 Task: Create an event for the spa day at home.
Action: Mouse moved to (84, 123)
Screenshot: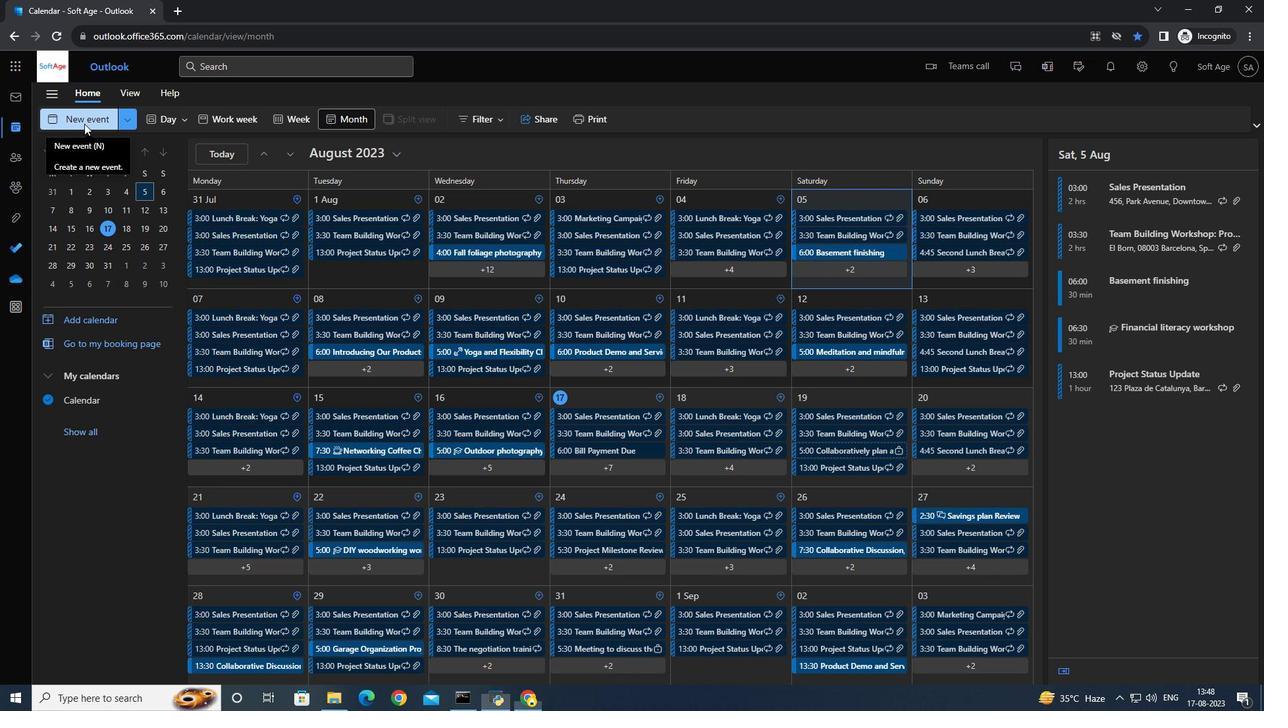 
Action: Mouse pressed left at (84, 123)
Screenshot: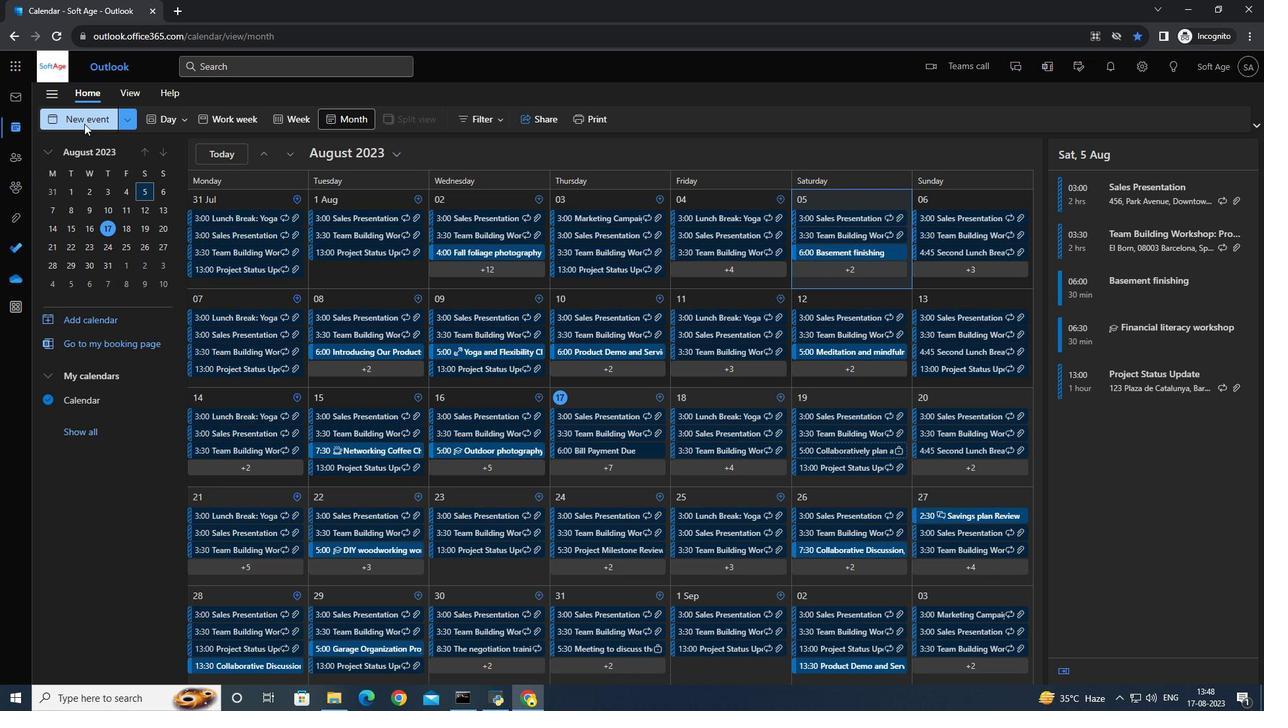 
Action: Mouse moved to (386, 202)
Screenshot: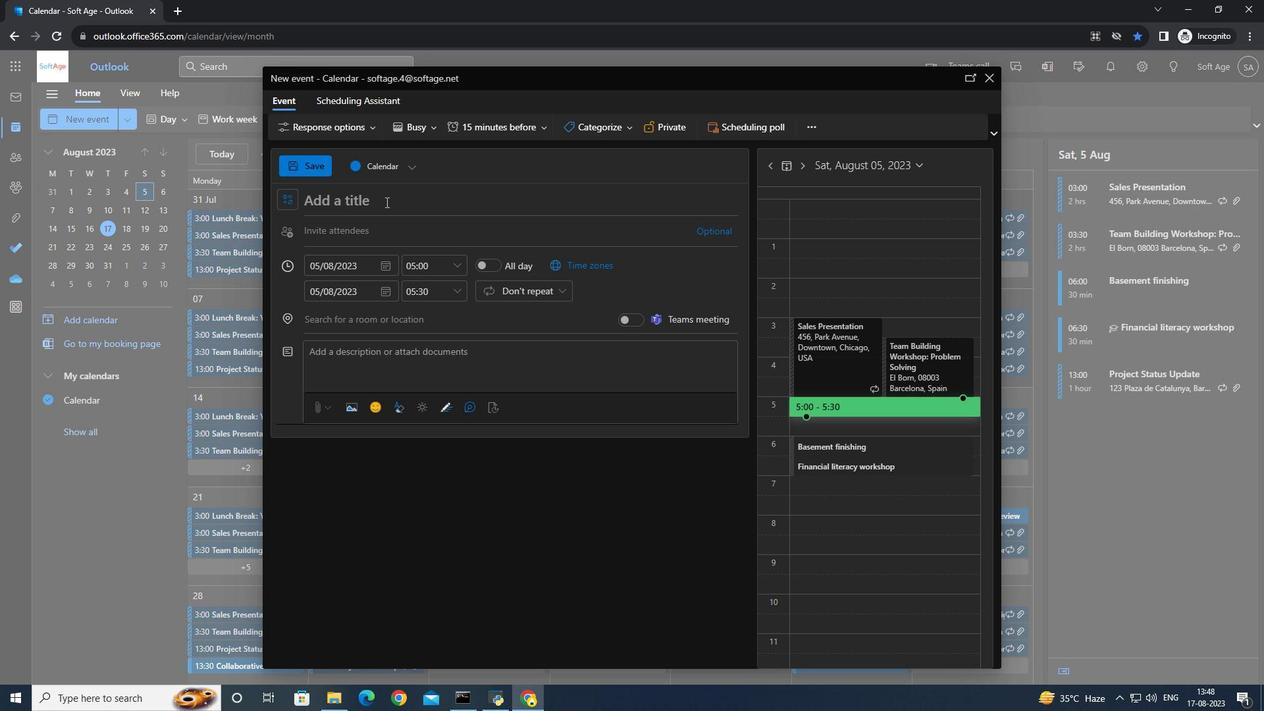 
Action: Key pressed <Key.caps_lock>S<Key.caps_lock>pa<Key.space>day<Key.space>at<Key.space>home
Screenshot: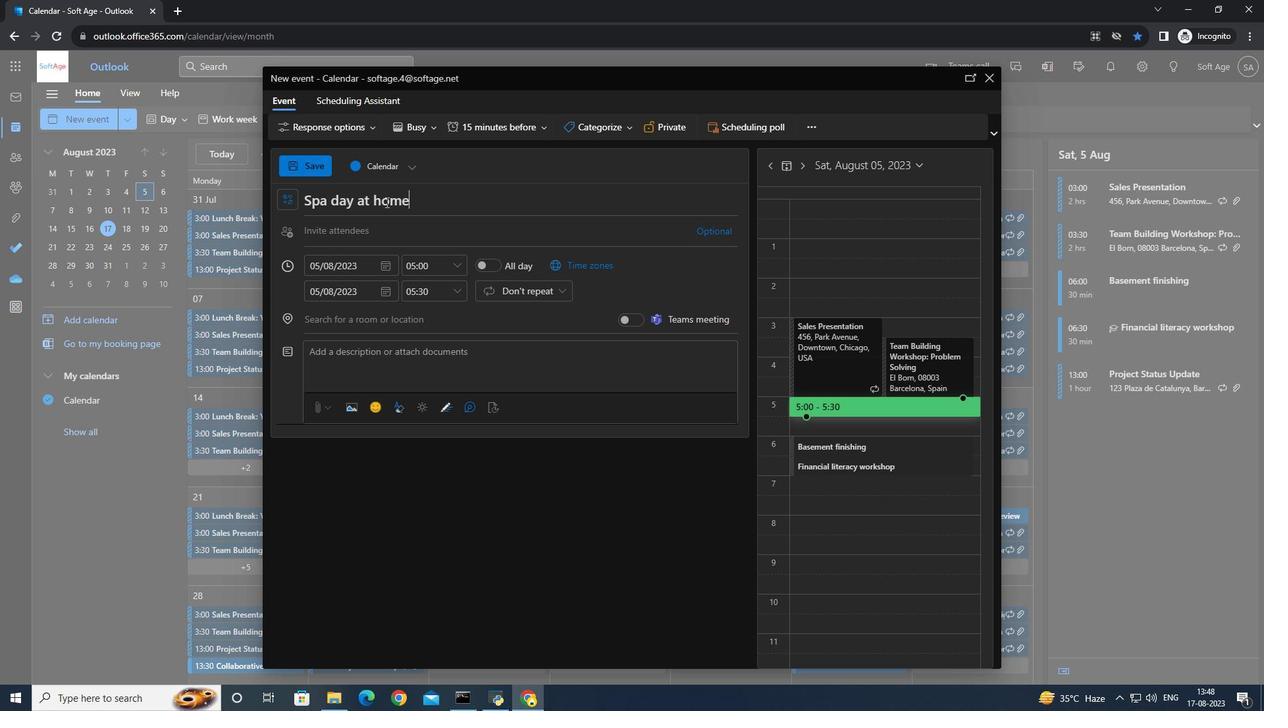 
Action: Mouse moved to (330, 264)
Screenshot: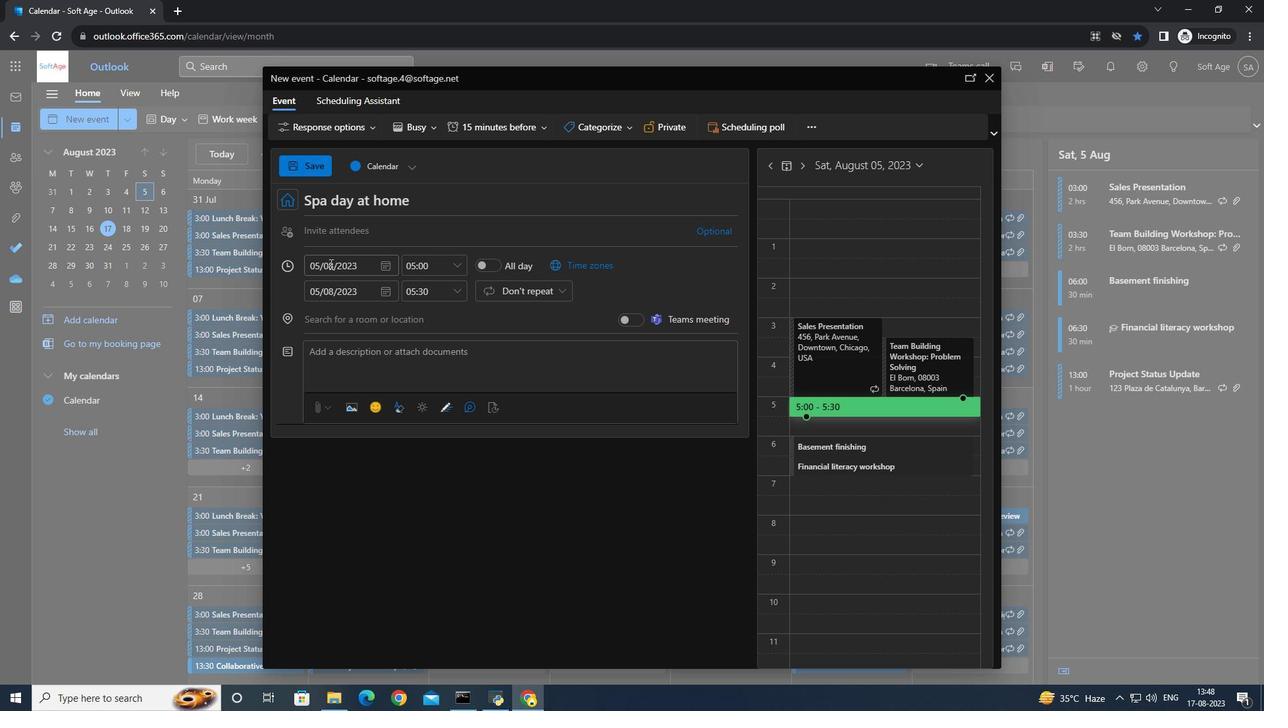 
Action: Mouse pressed left at (330, 264)
Screenshot: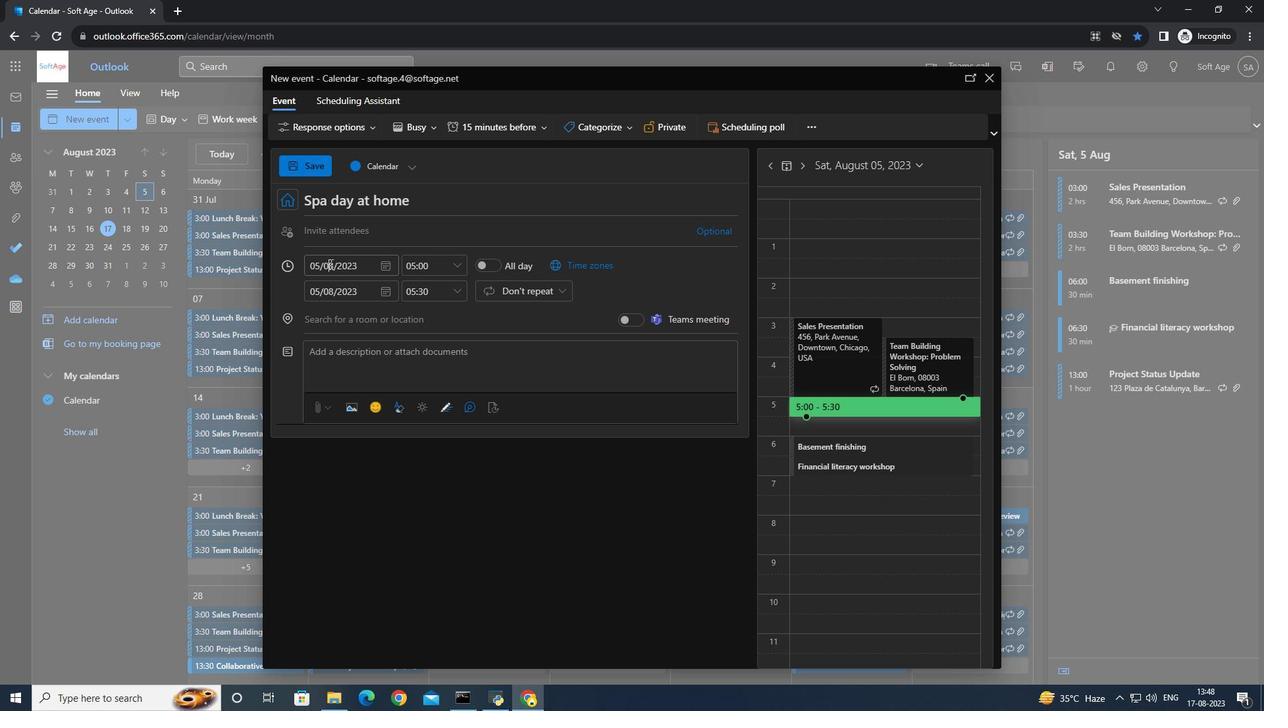 
Action: Mouse moved to (395, 353)
Screenshot: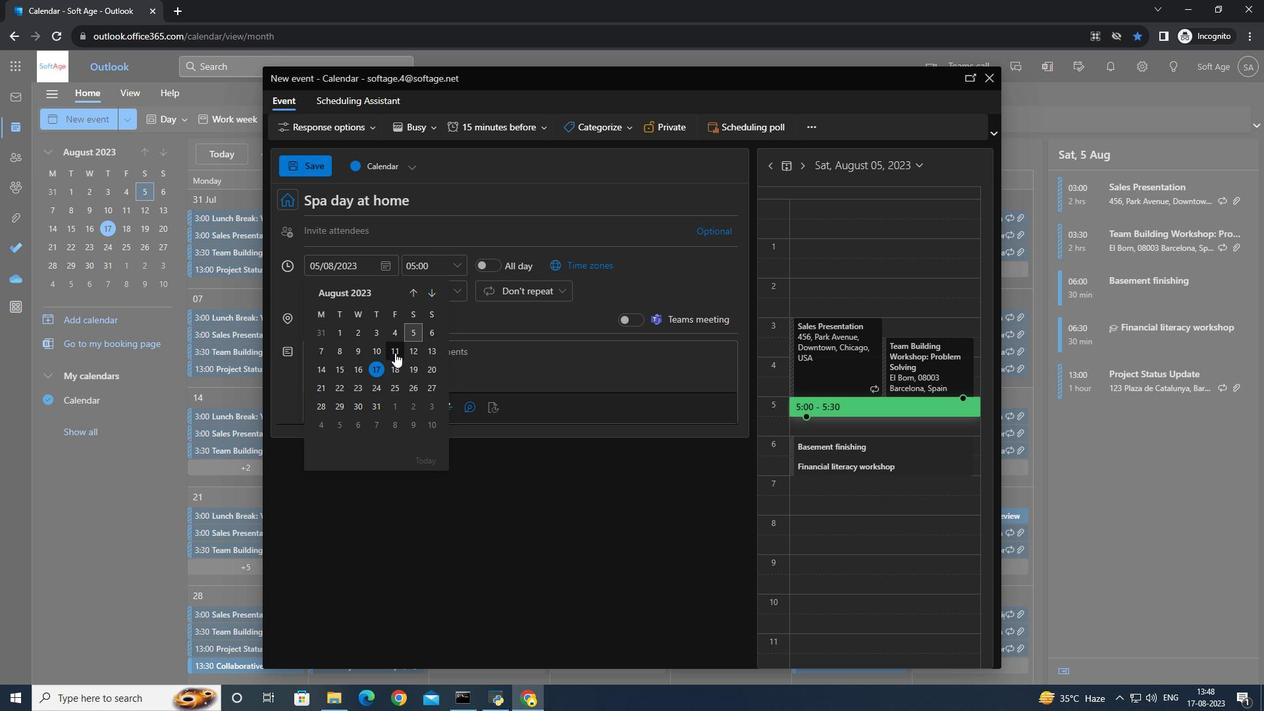 
Action: Mouse pressed left at (395, 353)
Screenshot: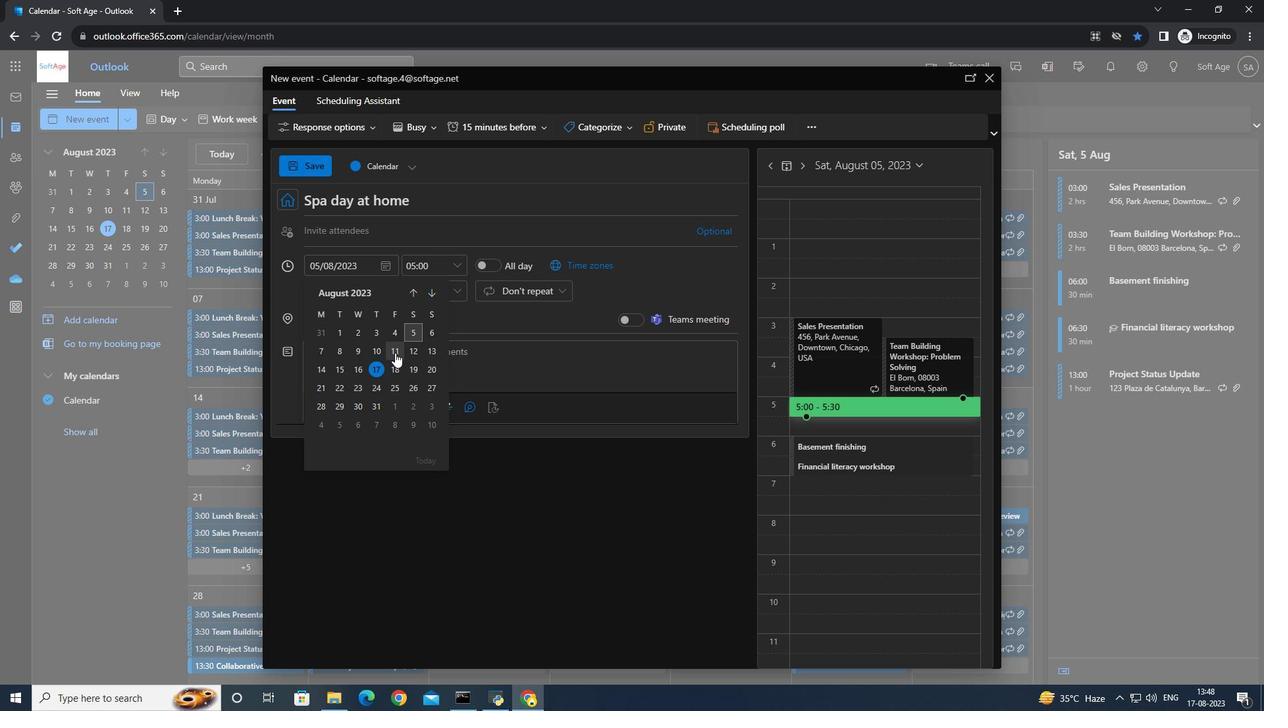 
Action: Mouse moved to (455, 270)
Screenshot: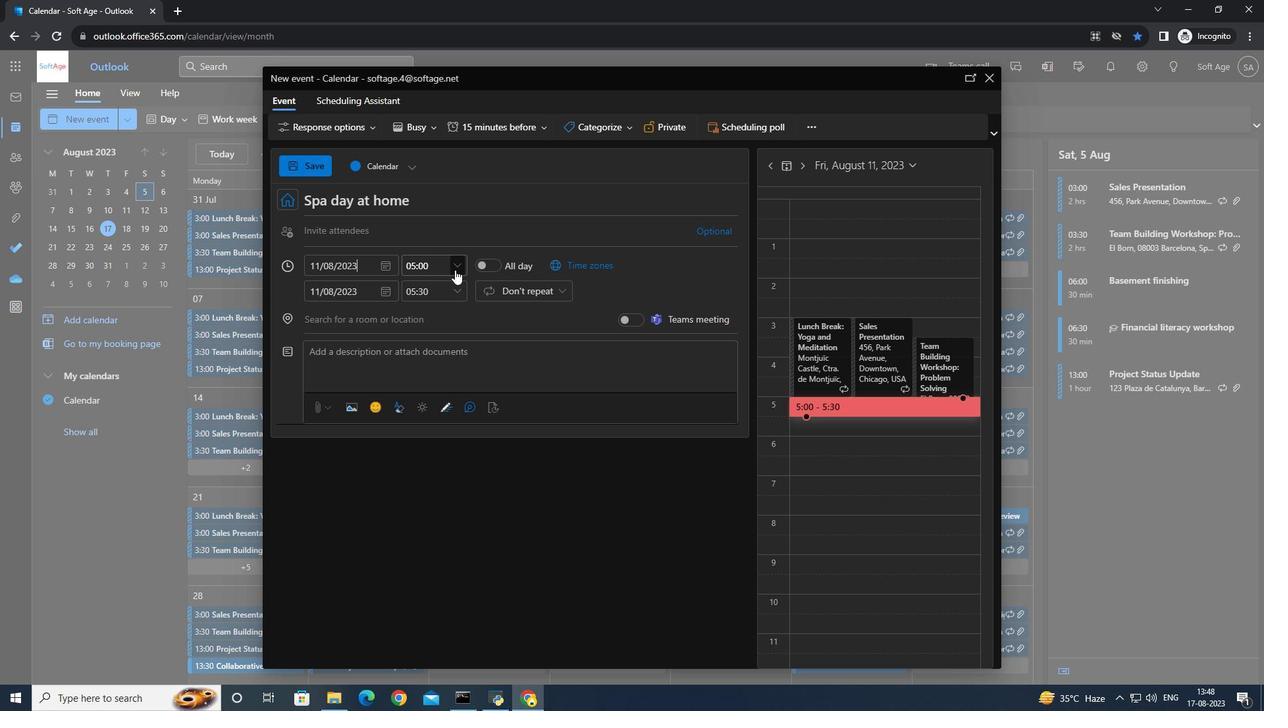 
Action: Mouse pressed left at (455, 270)
Screenshot: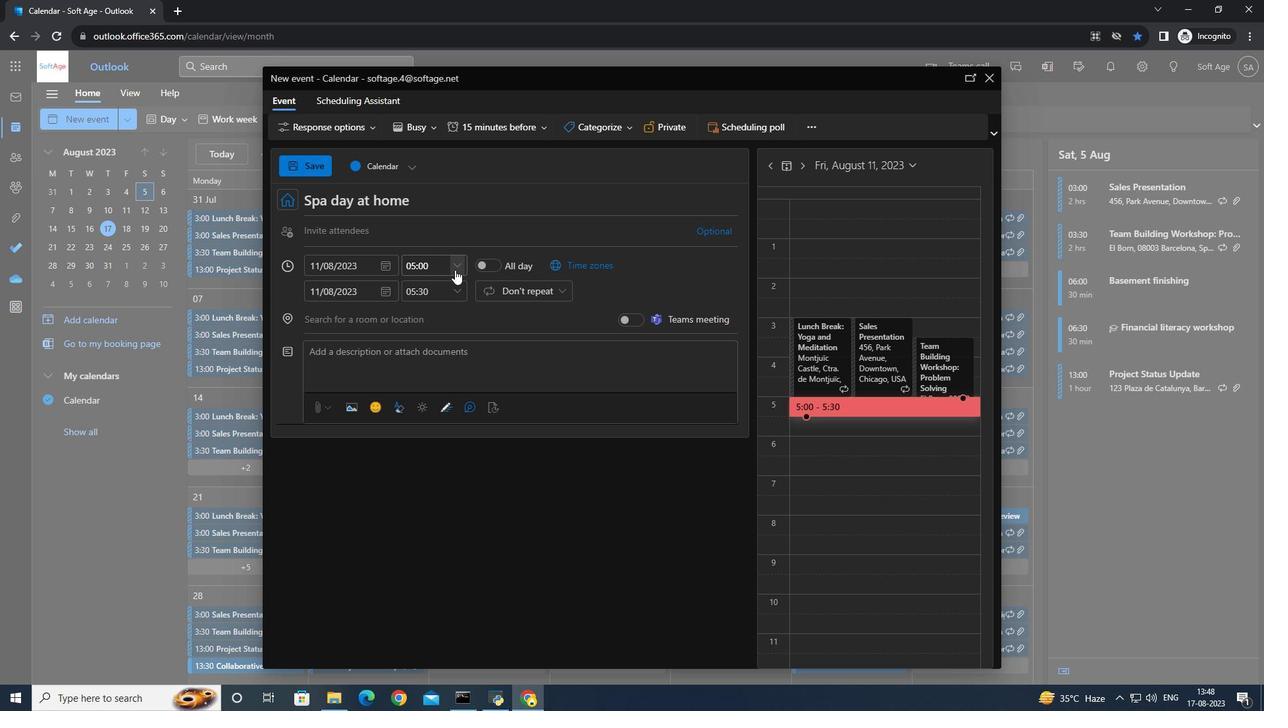 
Action: Mouse moved to (430, 333)
Screenshot: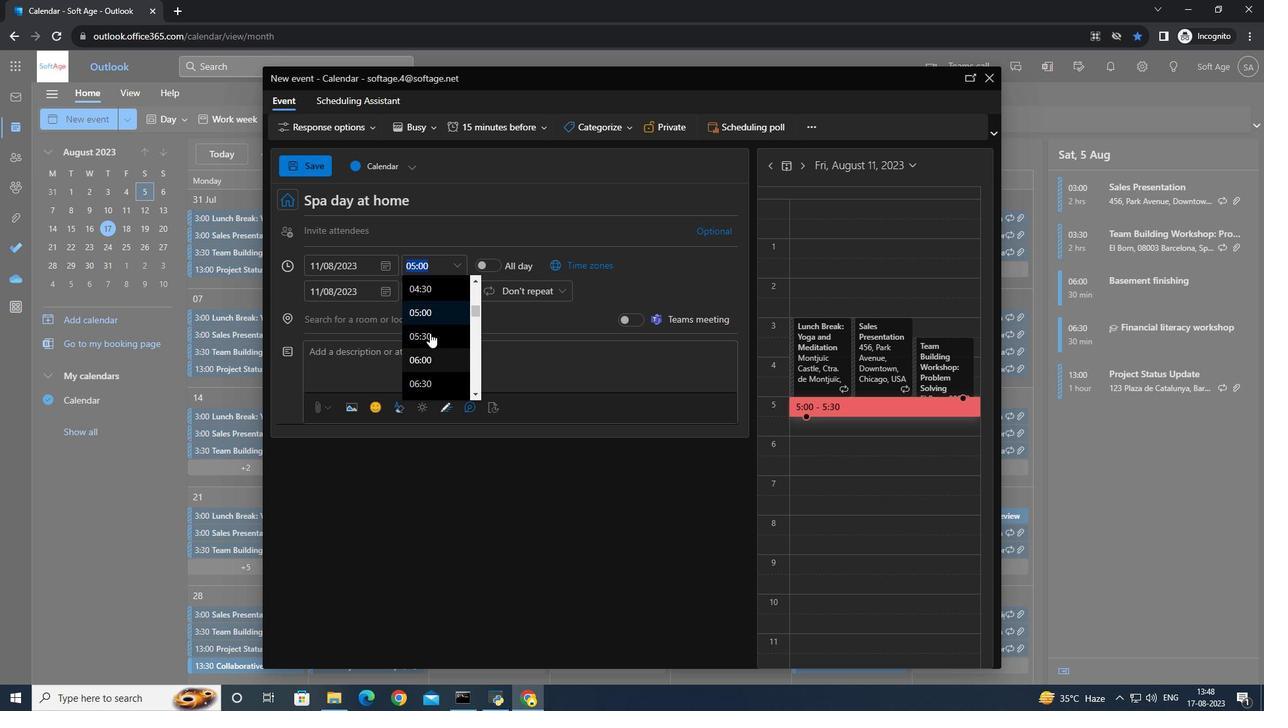 
Action: Mouse scrolled (430, 333) with delta (0, 0)
Screenshot: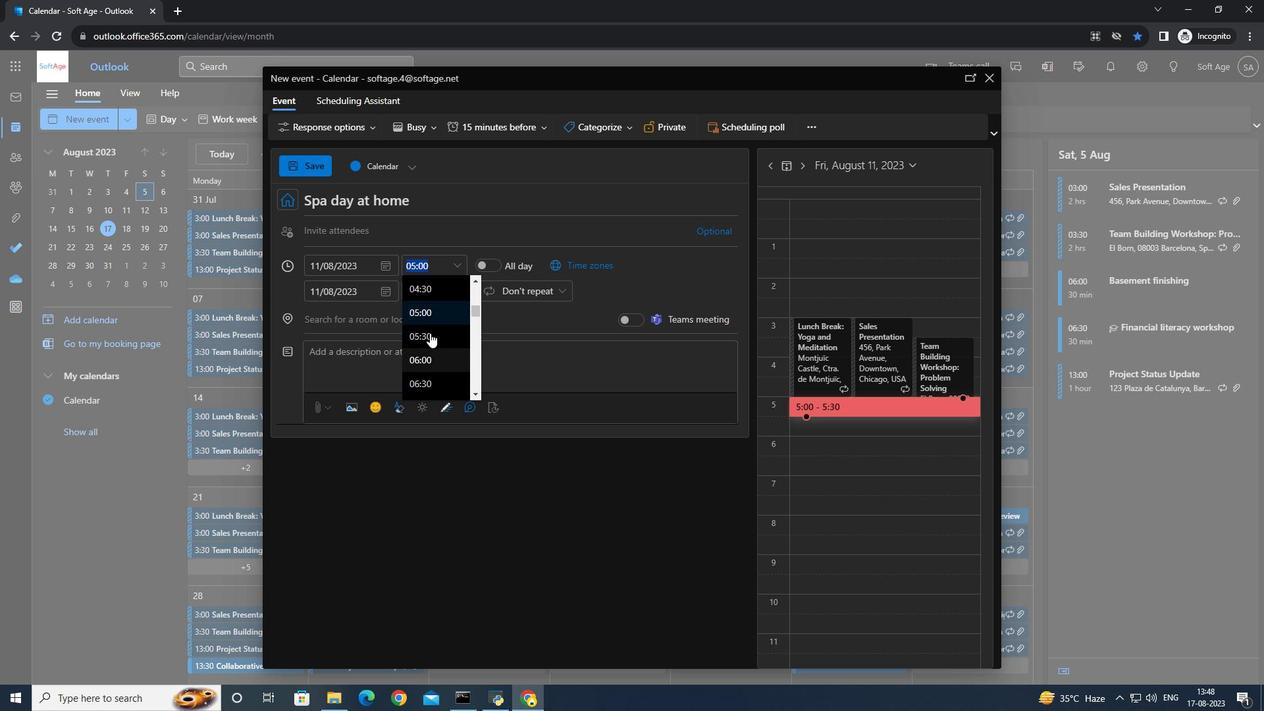 
Action: Mouse moved to (430, 333)
Screenshot: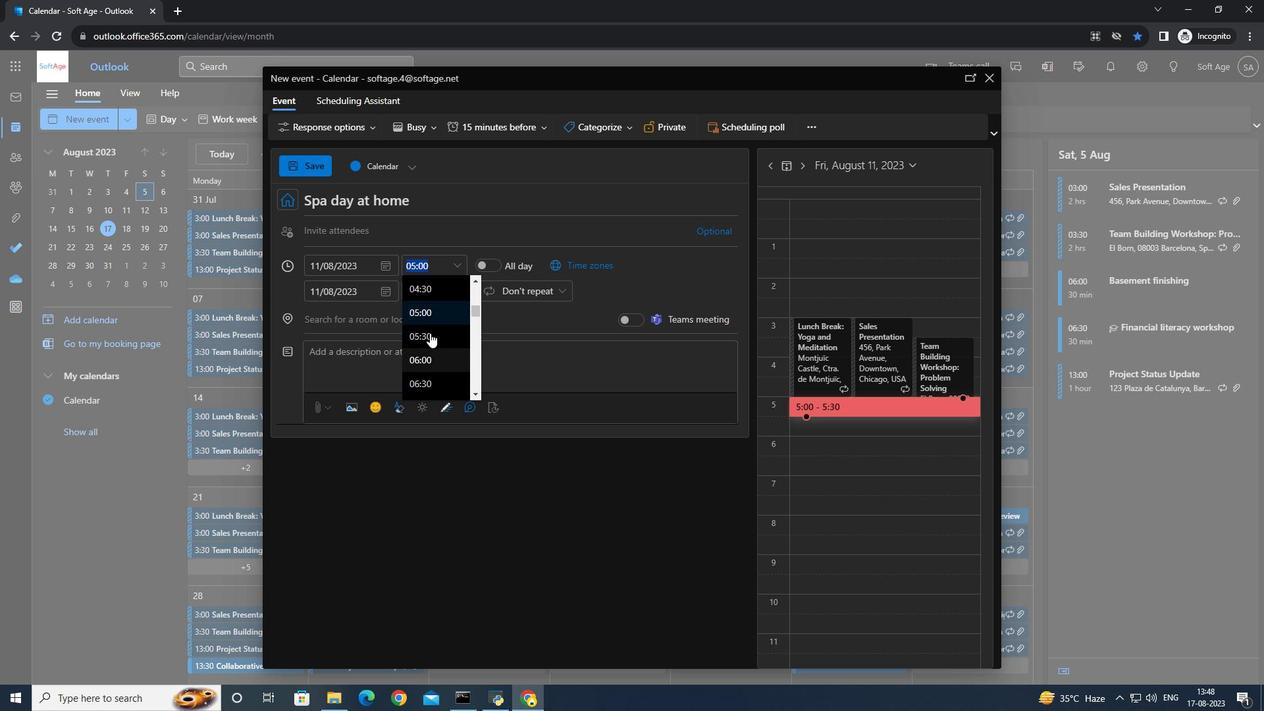 
Action: Mouse scrolled (430, 333) with delta (0, 0)
Screenshot: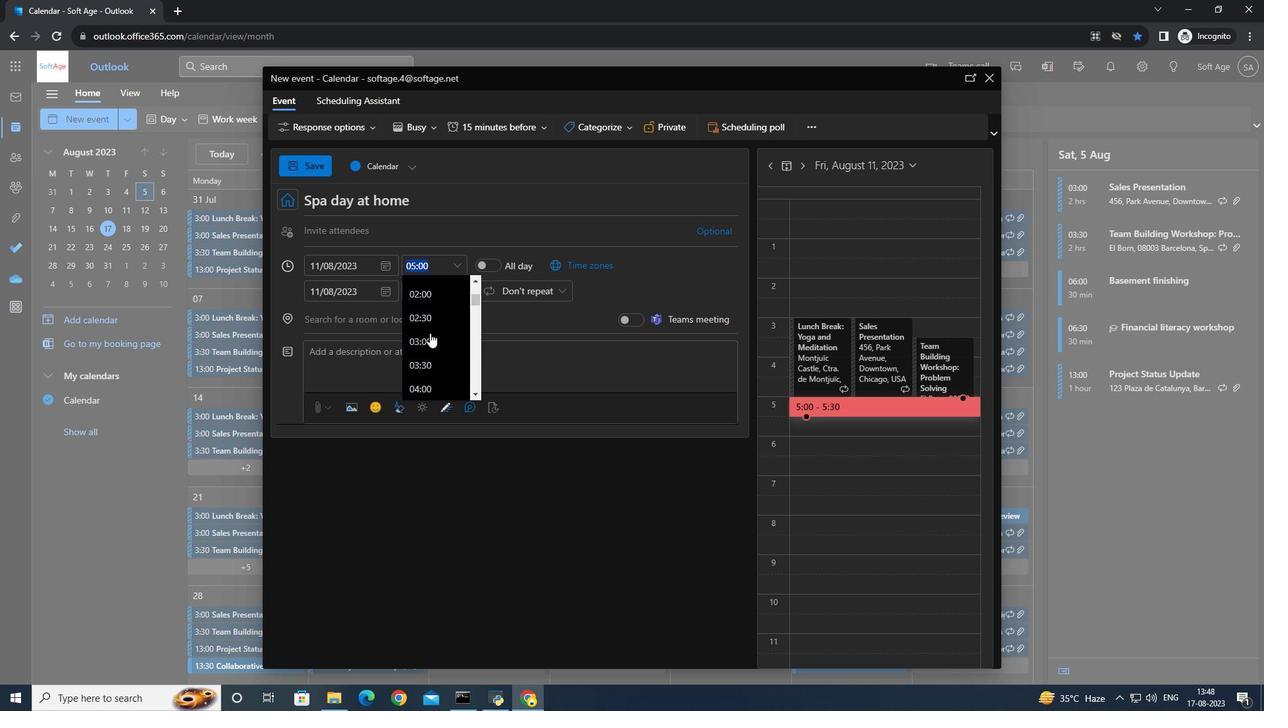 
Action: Mouse scrolled (430, 333) with delta (0, 0)
Screenshot: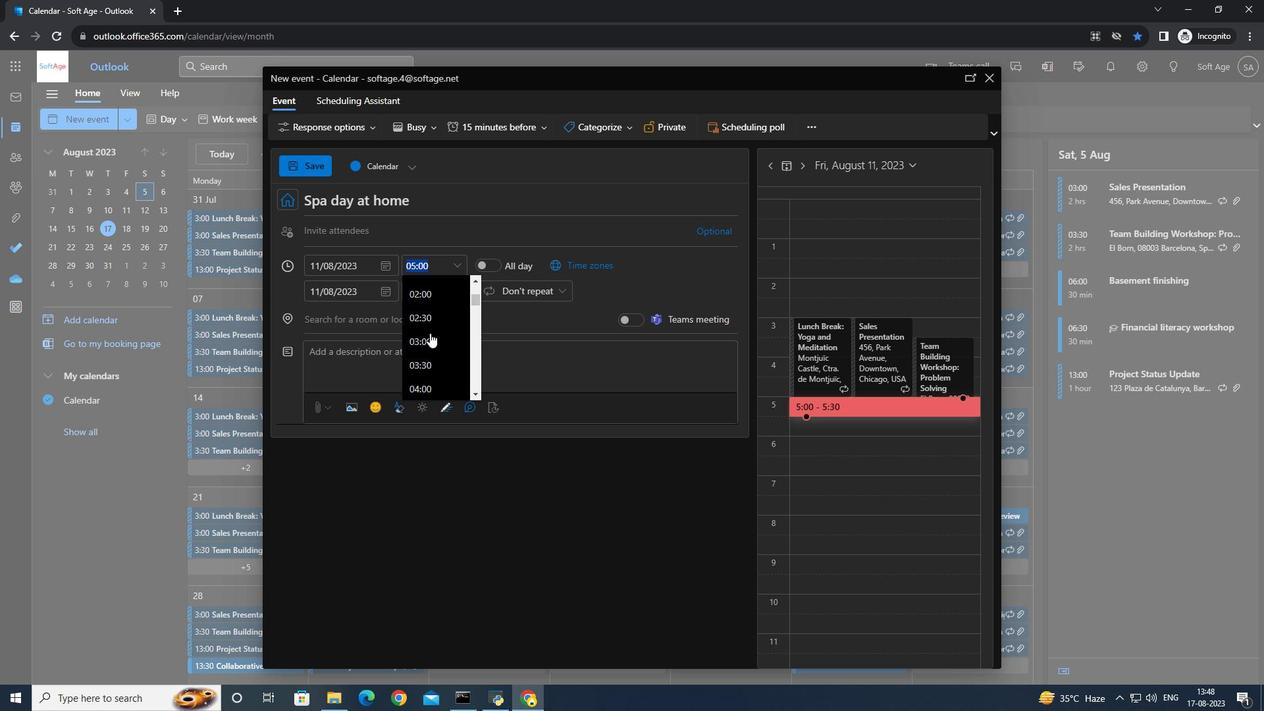 
Action: Mouse scrolled (430, 333) with delta (0, 0)
Screenshot: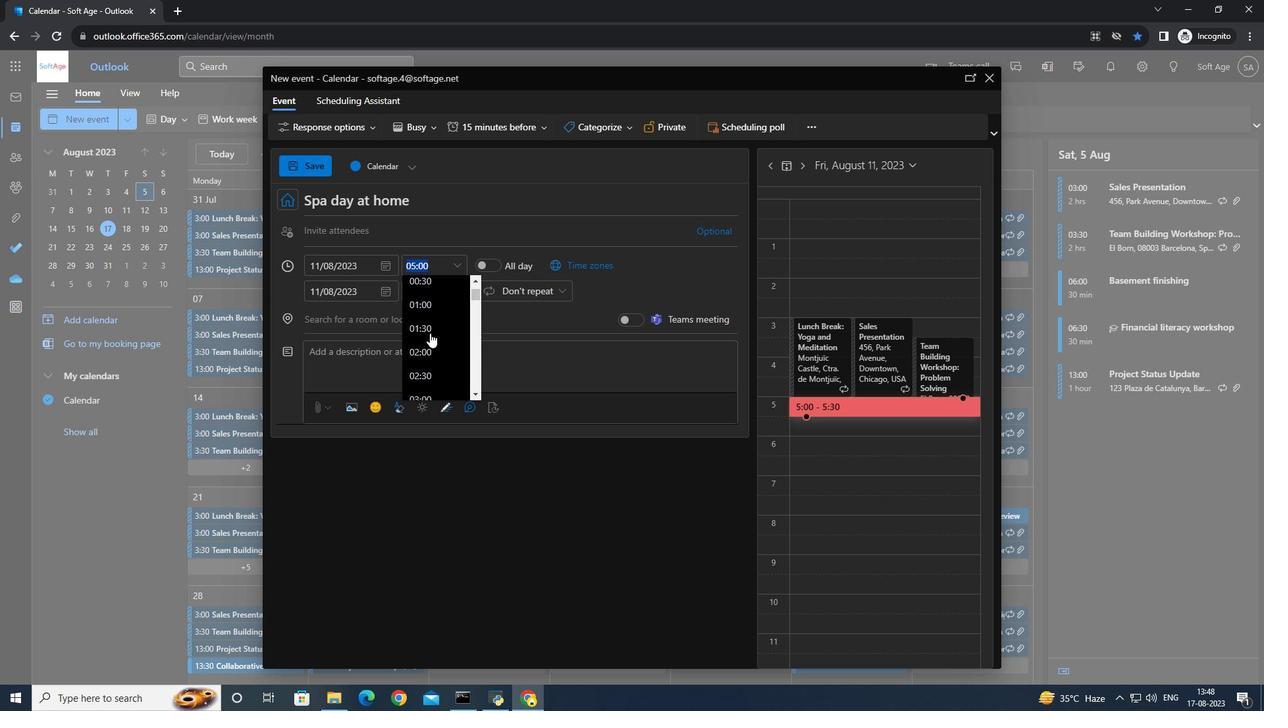 
Action: Mouse moved to (426, 314)
Screenshot: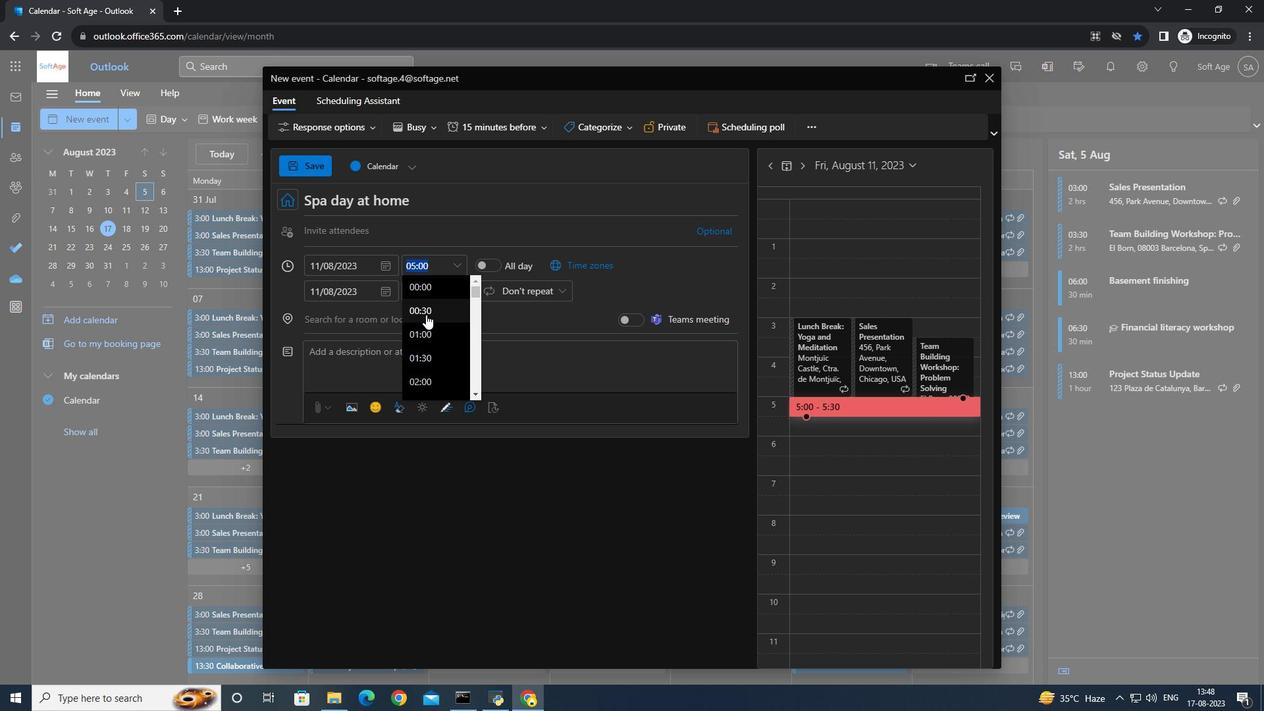 
Action: Mouse scrolled (426, 314) with delta (0, 0)
Screenshot: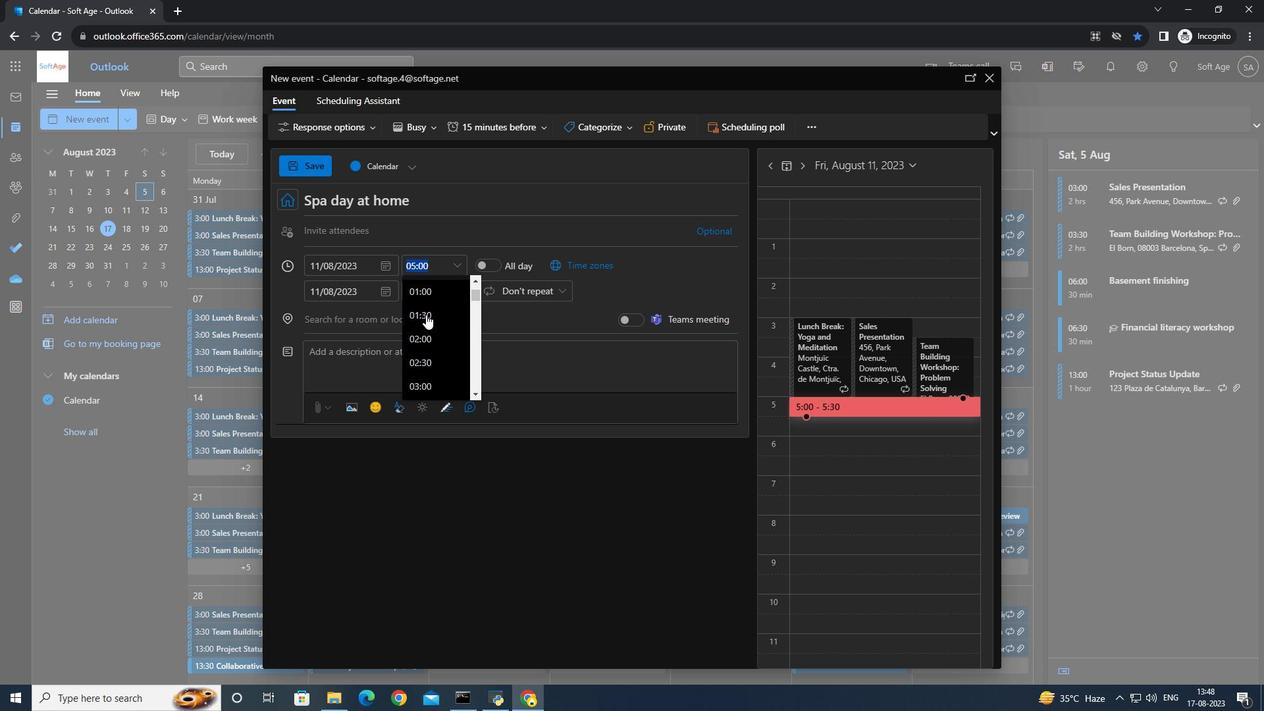 
Action: Mouse scrolled (426, 314) with delta (0, 0)
Screenshot: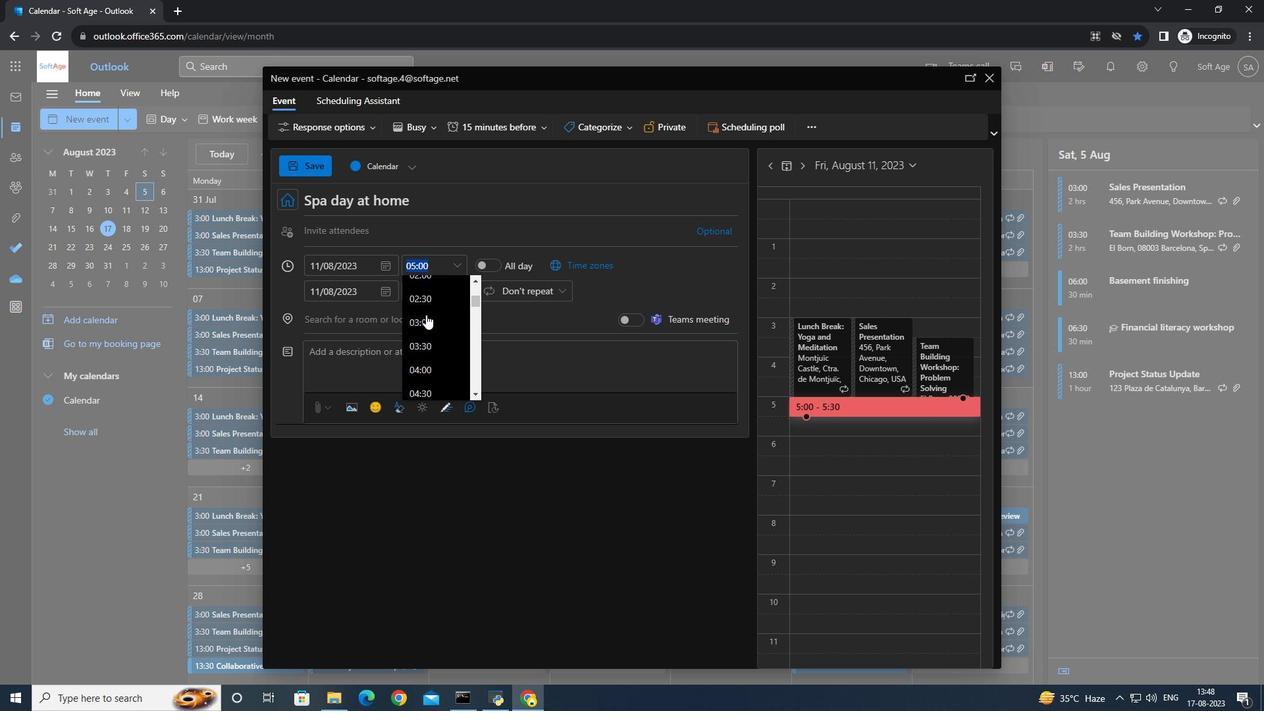 
Action: Mouse moved to (401, 346)
Screenshot: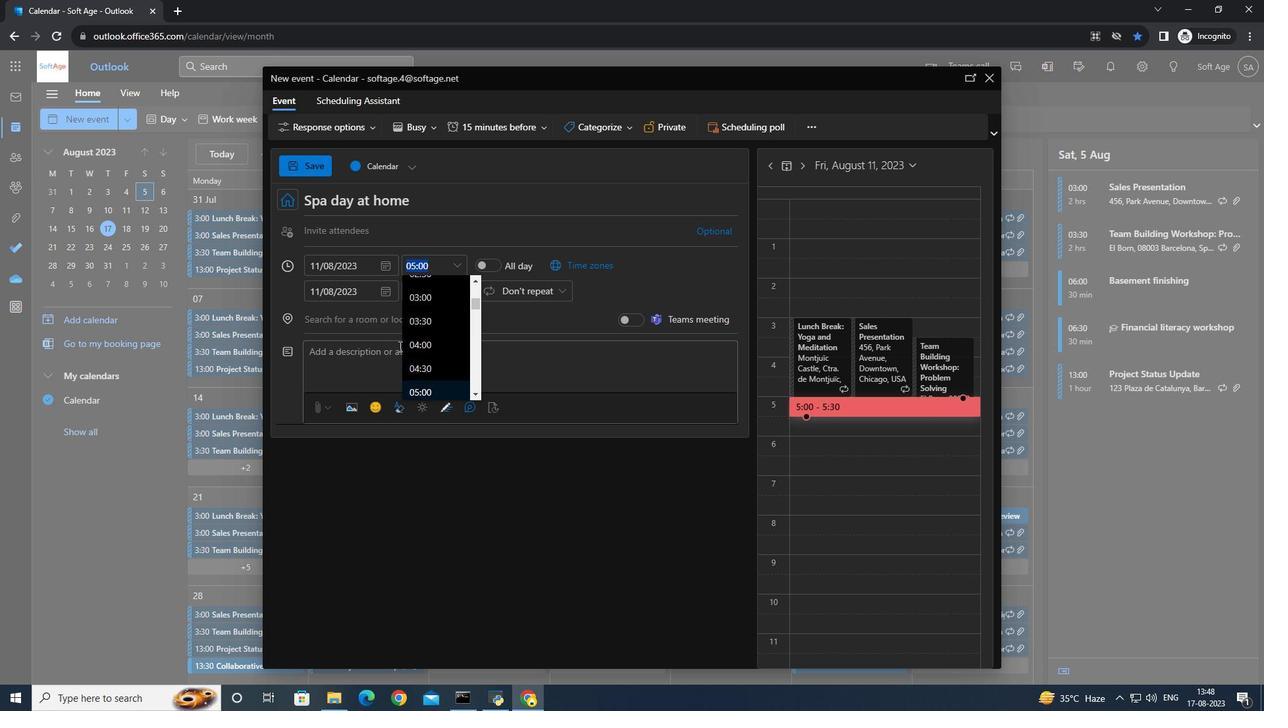 
Action: Mouse scrolled (401, 345) with delta (0, 0)
Screenshot: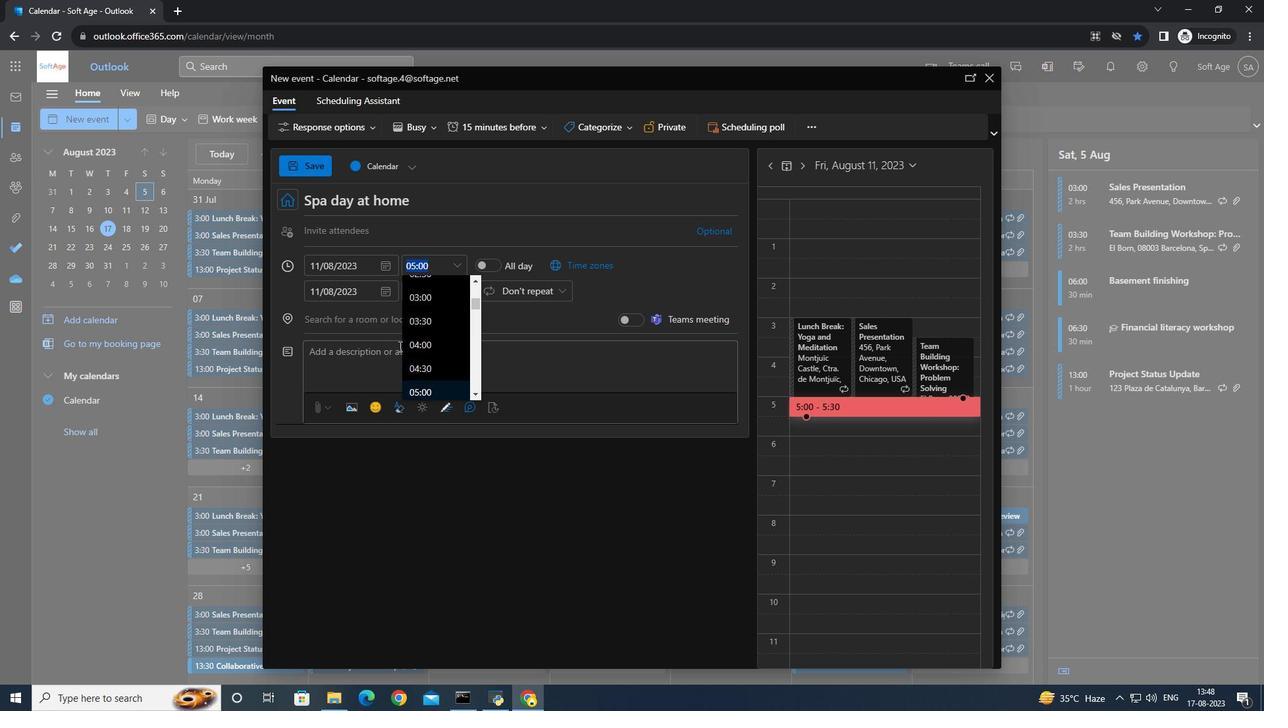 
Action: Mouse moved to (399, 346)
Screenshot: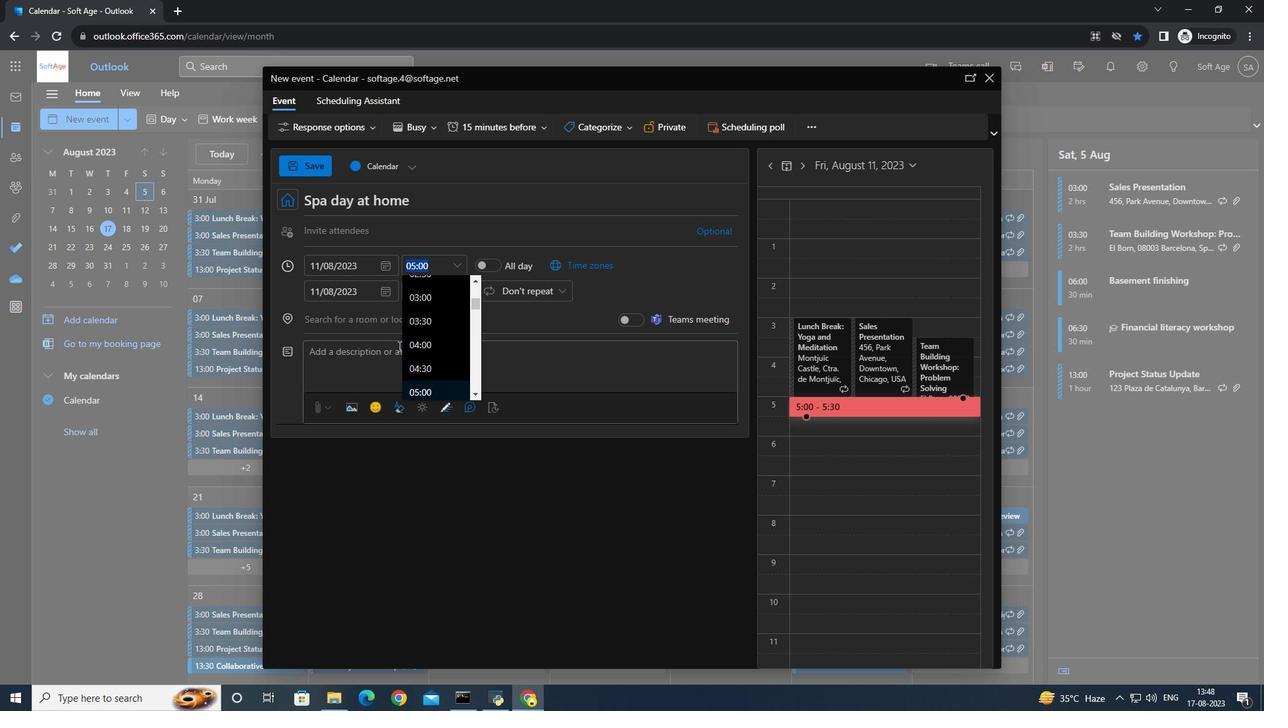 
Action: Mouse scrolled (399, 345) with delta (0, 0)
Screenshot: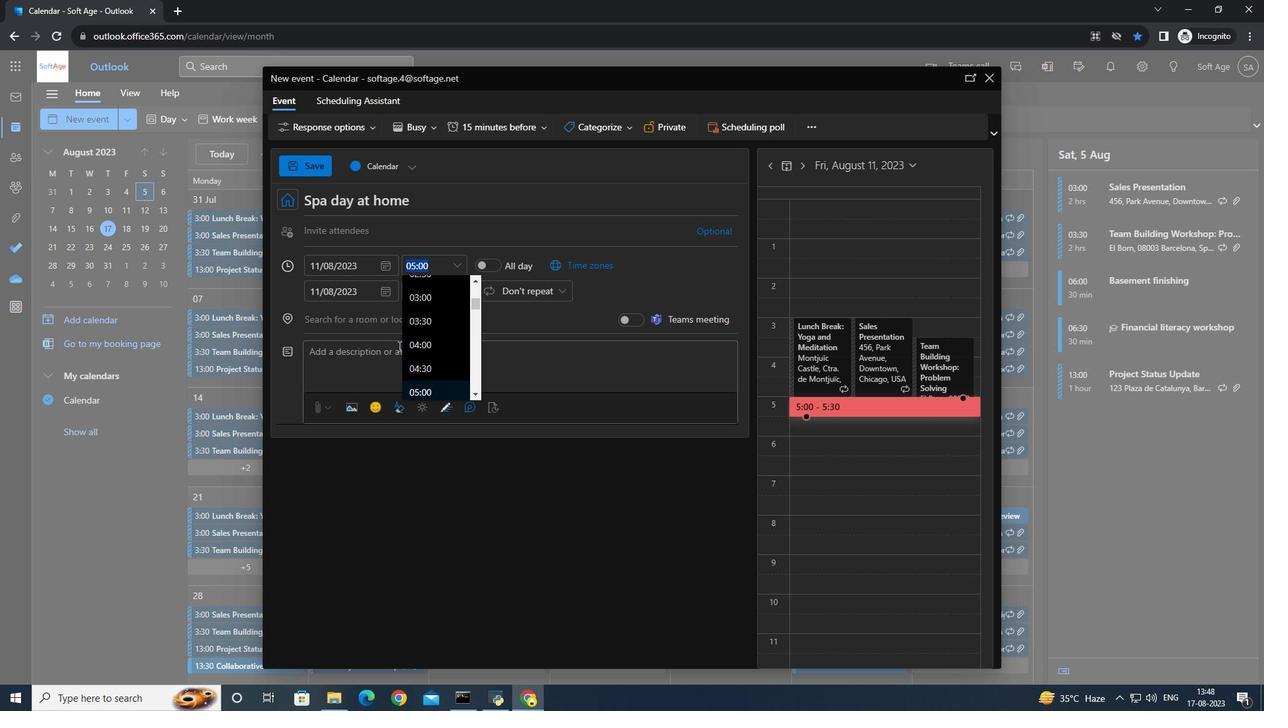 
Action: Mouse moved to (399, 346)
Screenshot: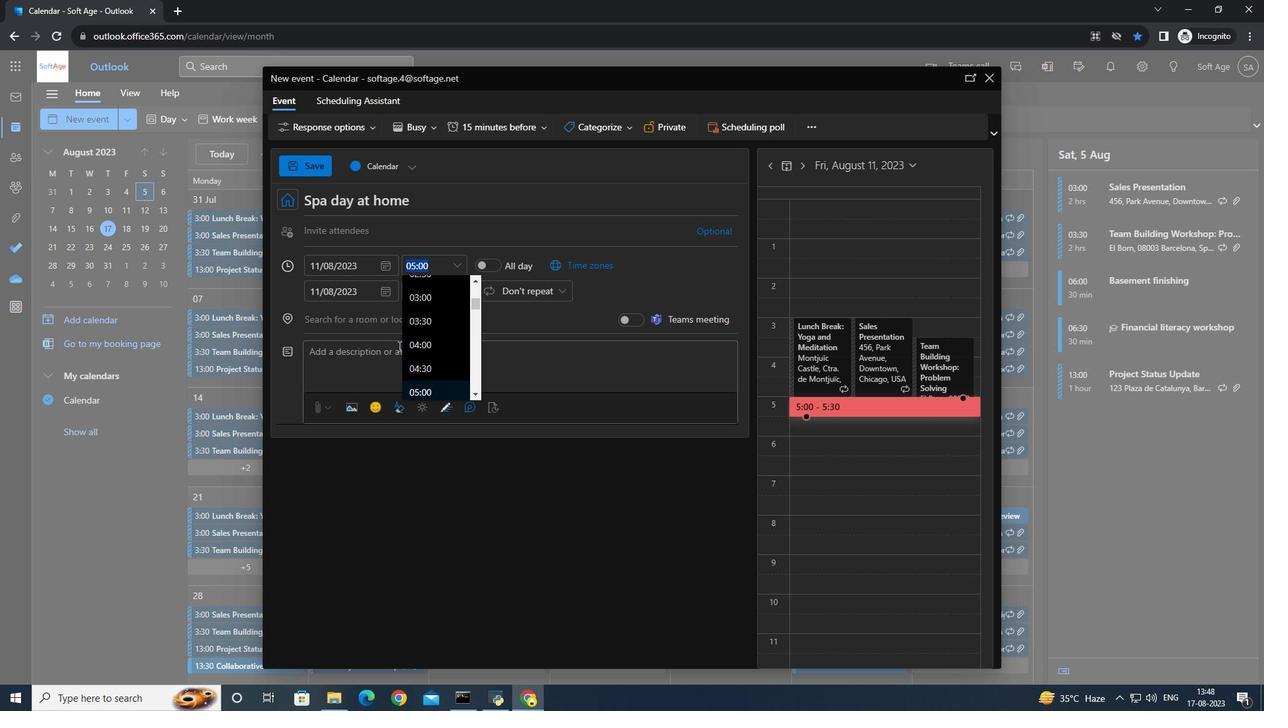 
Action: Mouse scrolled (399, 345) with delta (0, 0)
Screenshot: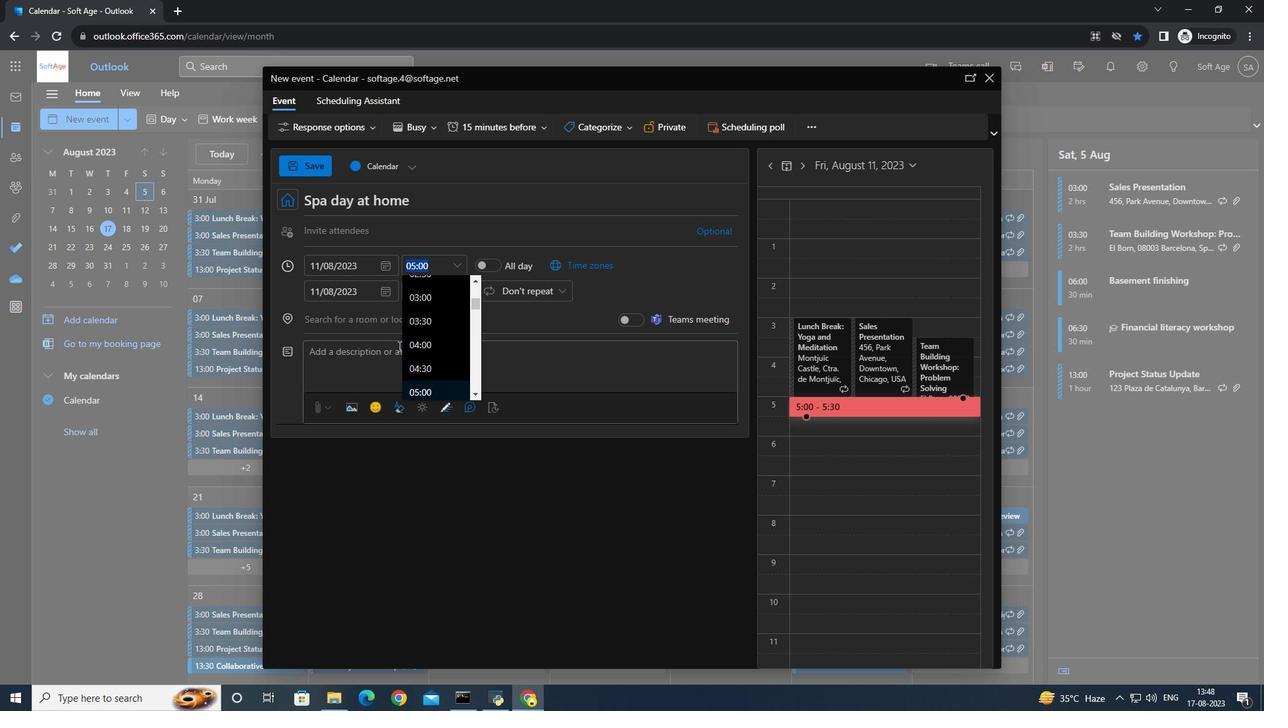 
Action: Mouse moved to (405, 339)
Screenshot: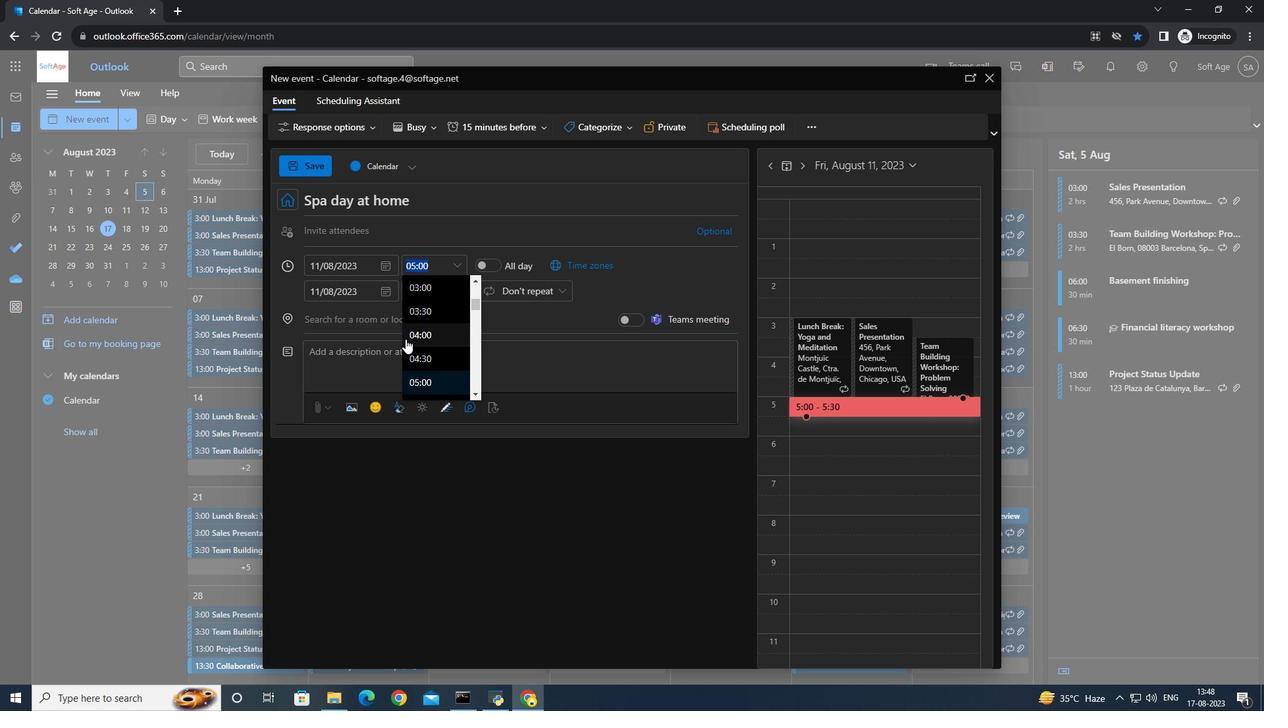 
Action: Mouse scrolled (405, 338) with delta (0, 0)
Screenshot: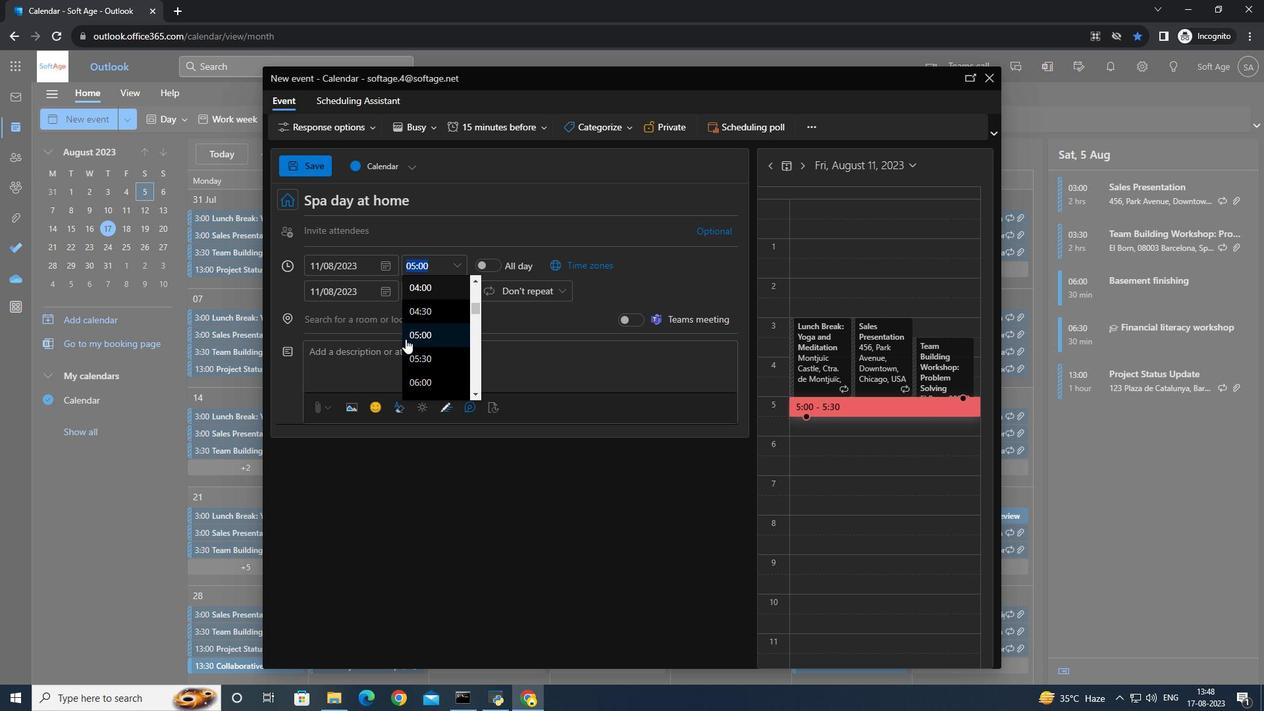 
Action: Mouse scrolled (405, 338) with delta (0, 0)
Screenshot: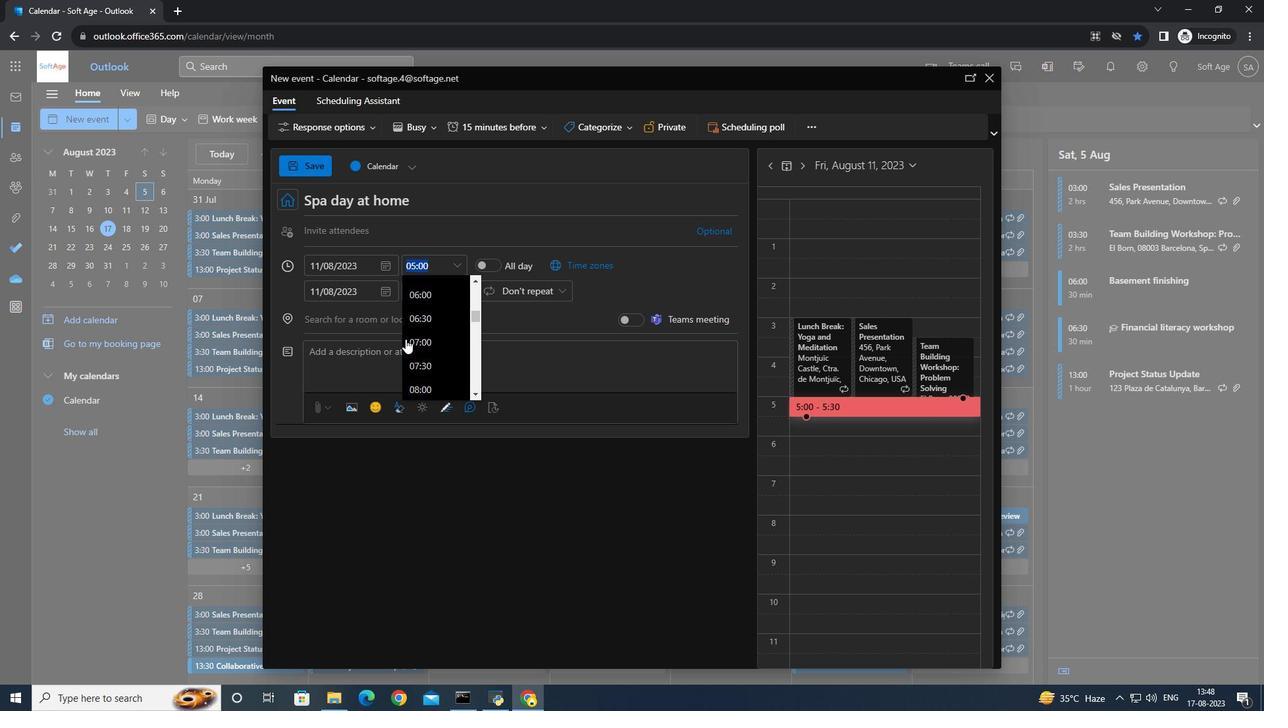 
Action: Mouse scrolled (405, 338) with delta (0, 0)
Screenshot: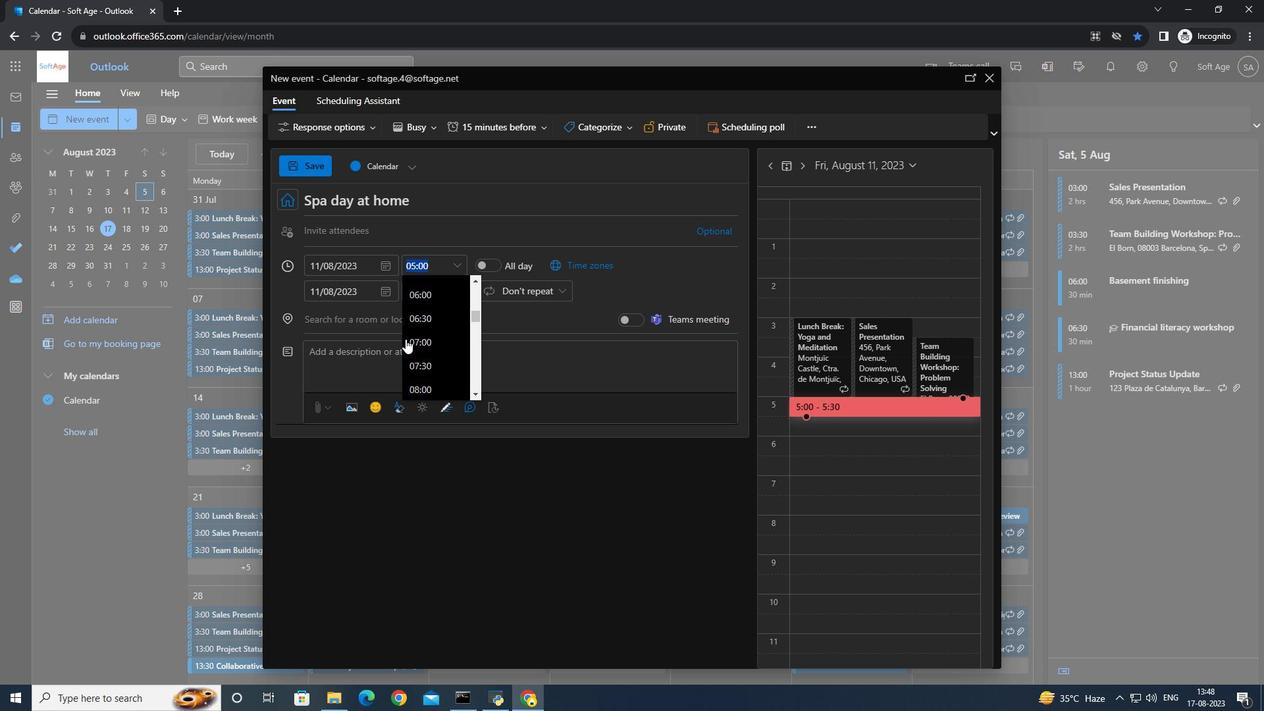 
Action: Mouse scrolled (405, 338) with delta (0, 0)
Screenshot: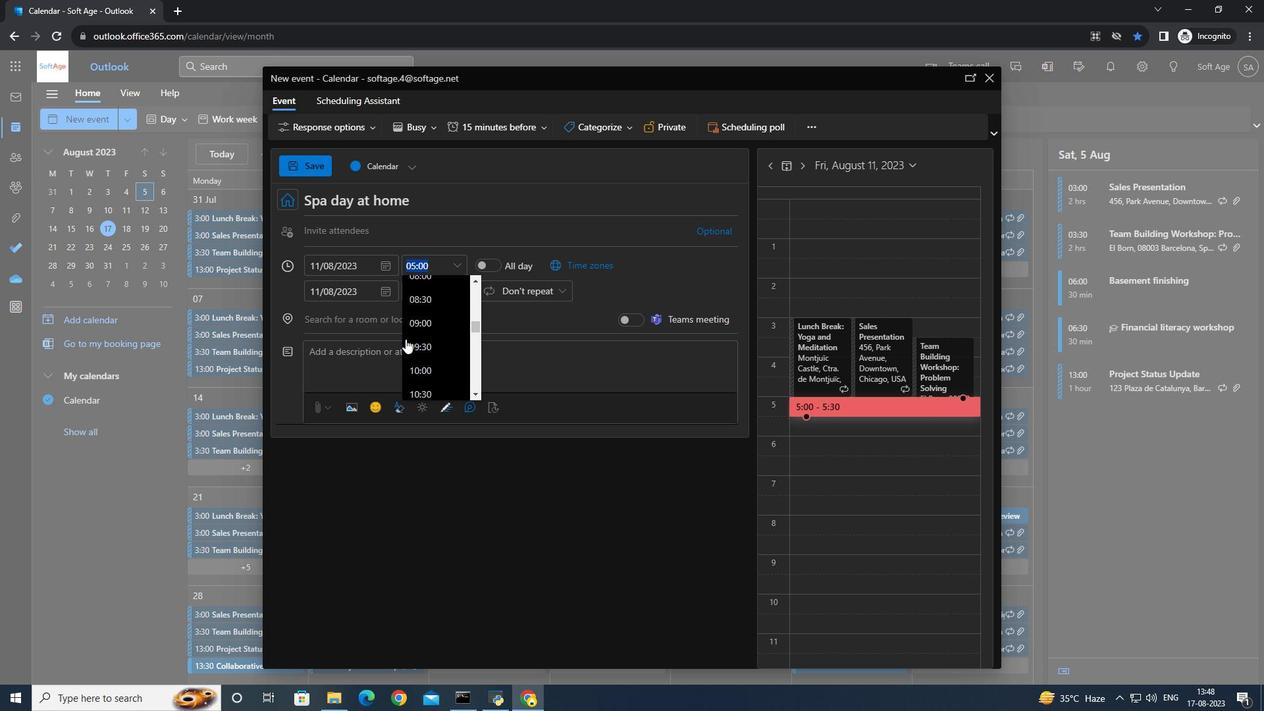 
Action: Mouse moved to (412, 382)
Screenshot: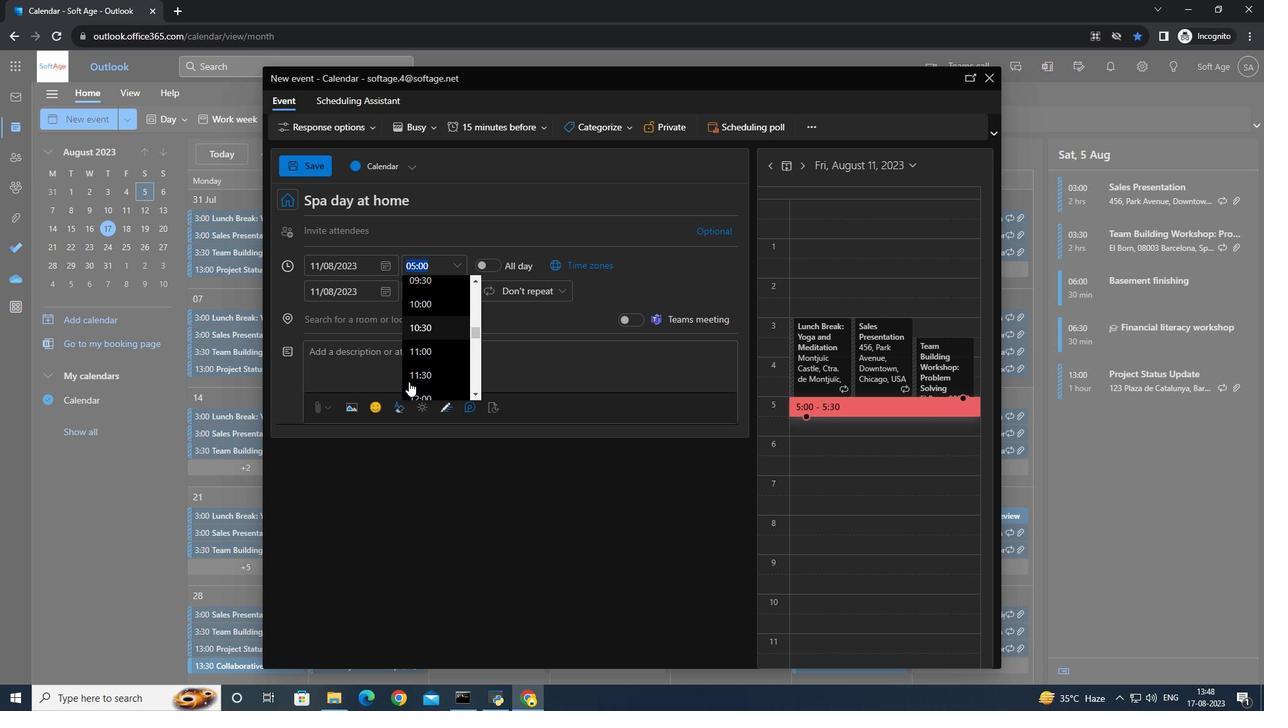 
Action: Mouse scrolled (412, 381) with delta (0, 0)
Screenshot: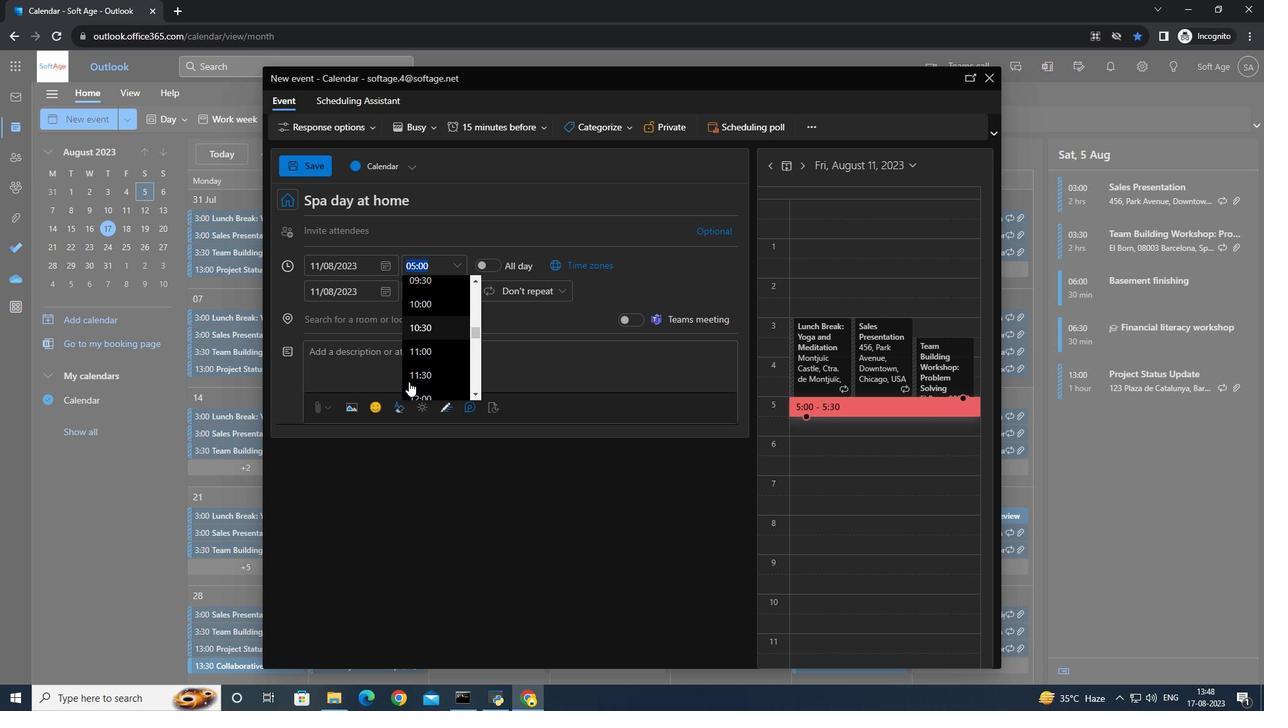 
Action: Mouse moved to (411, 382)
Screenshot: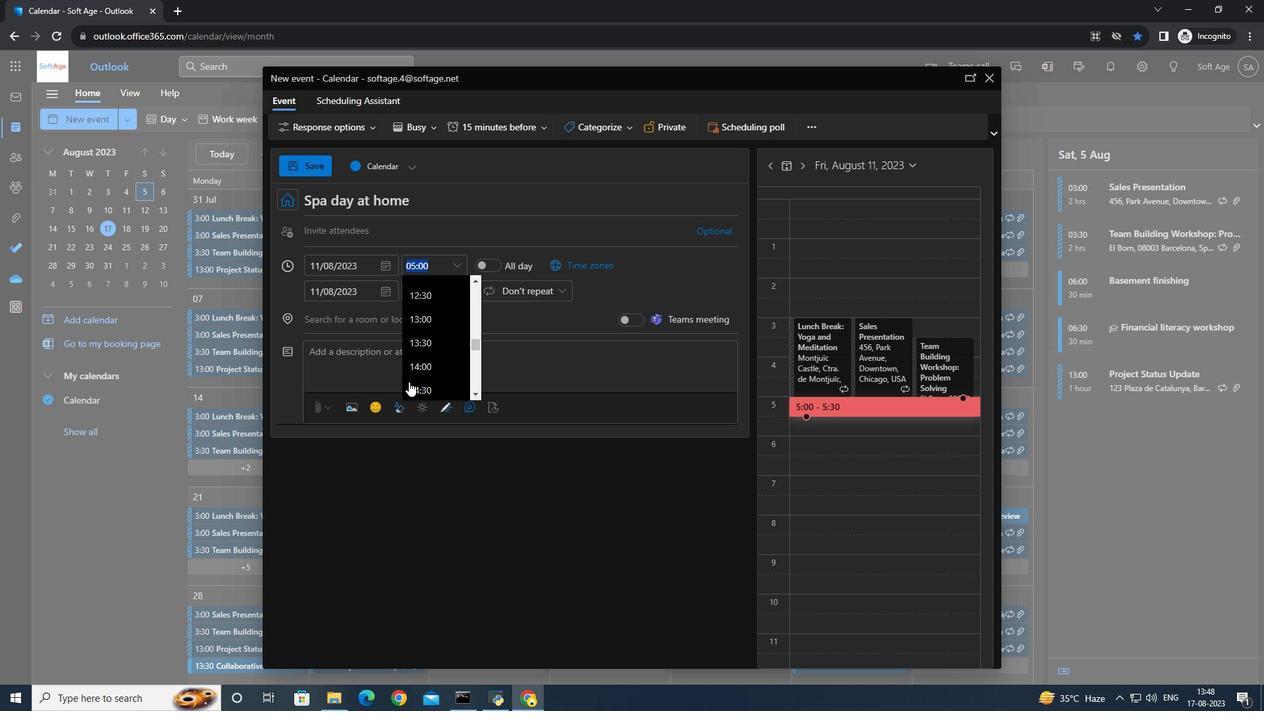 
Action: Mouse scrolled (411, 381) with delta (0, 0)
Screenshot: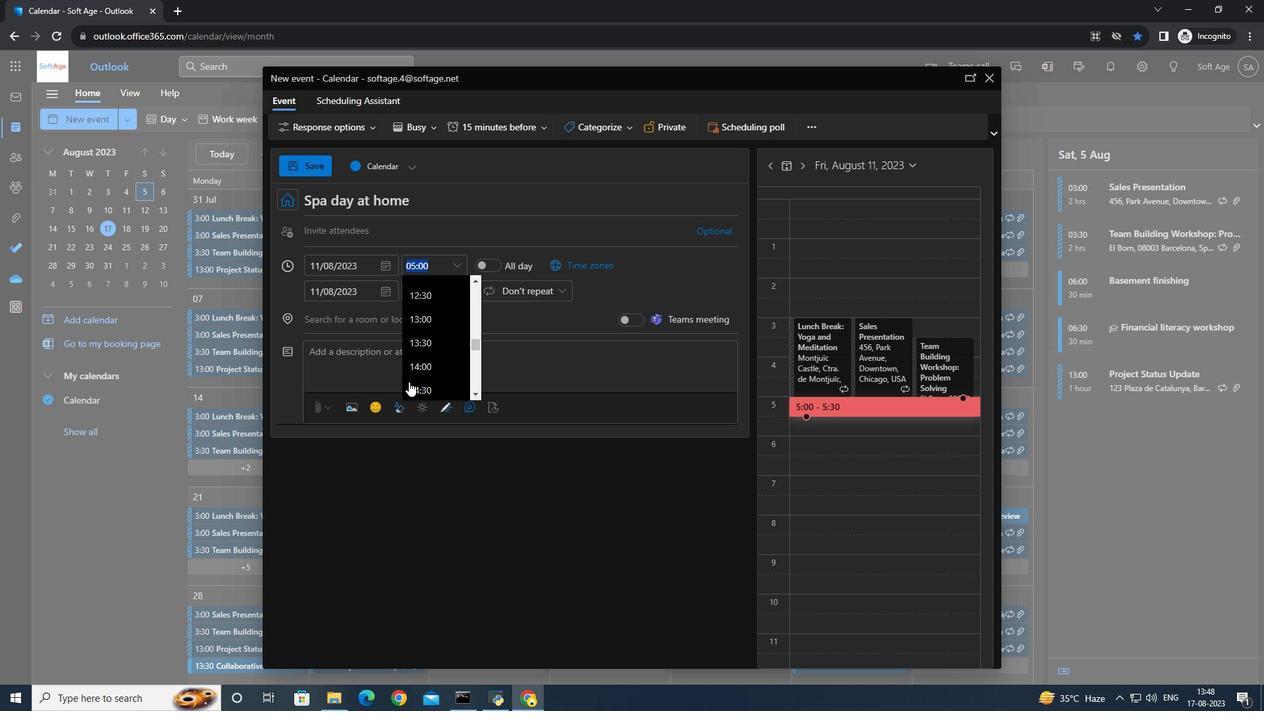 
Action: Mouse moved to (410, 382)
Screenshot: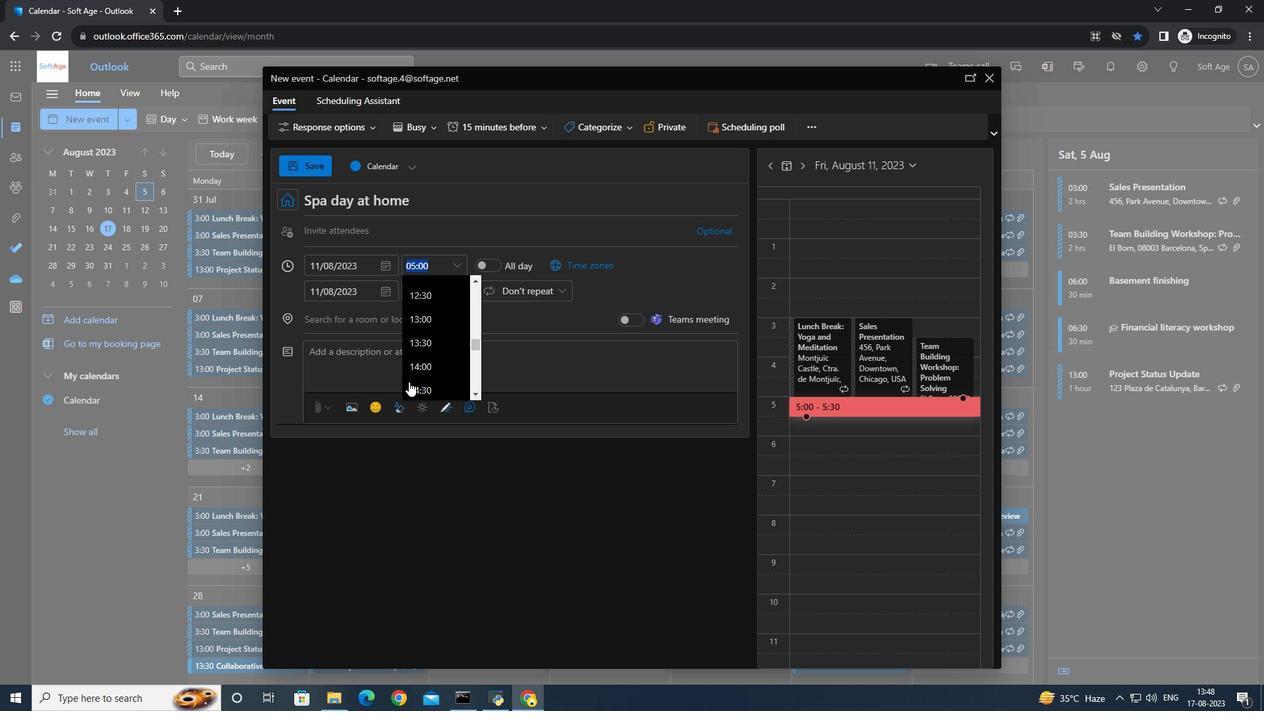 
Action: Mouse scrolled (410, 381) with delta (0, 0)
Screenshot: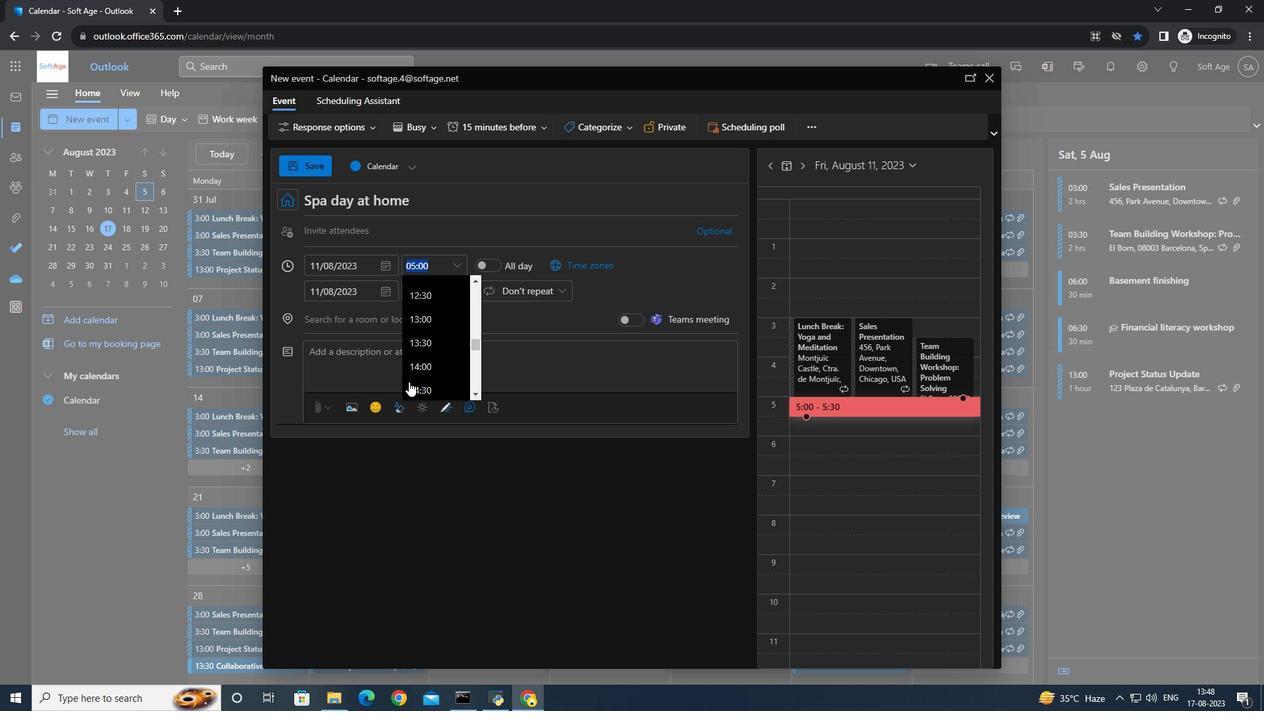 
Action: Mouse moved to (409, 382)
Screenshot: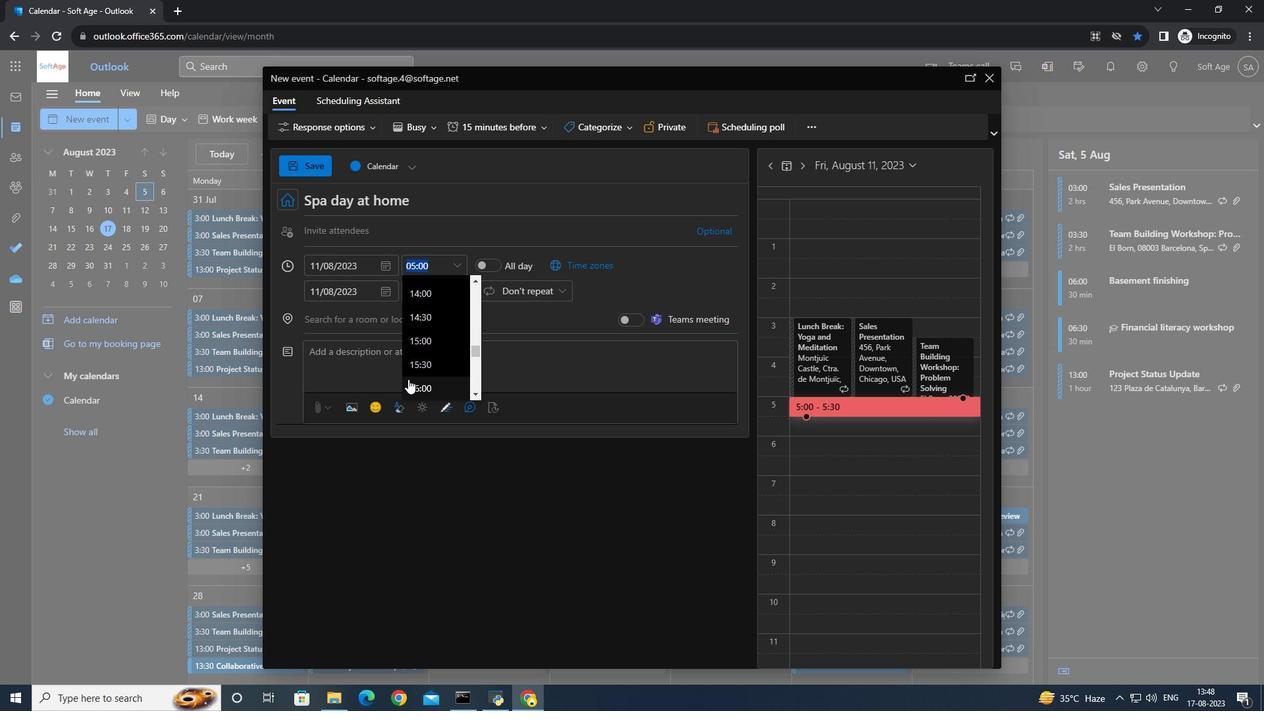 
Action: Mouse scrolled (409, 381) with delta (0, 0)
Screenshot: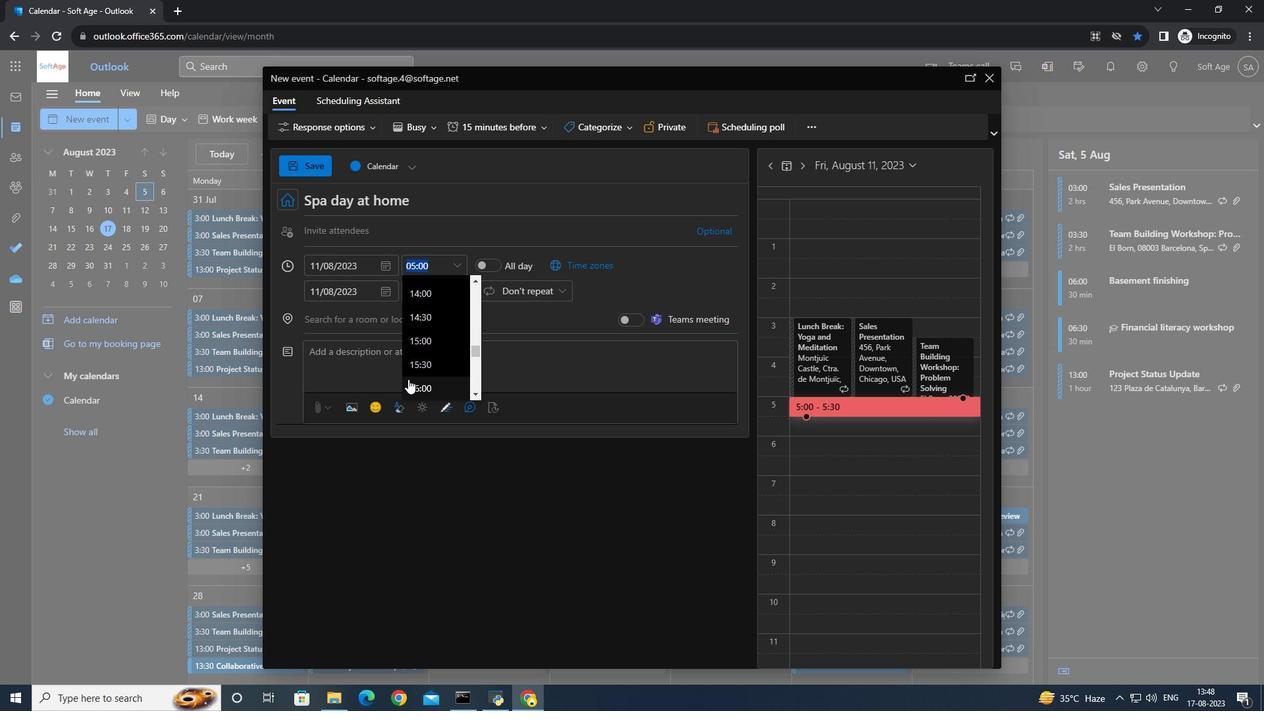 
Action: Mouse moved to (447, 303)
Screenshot: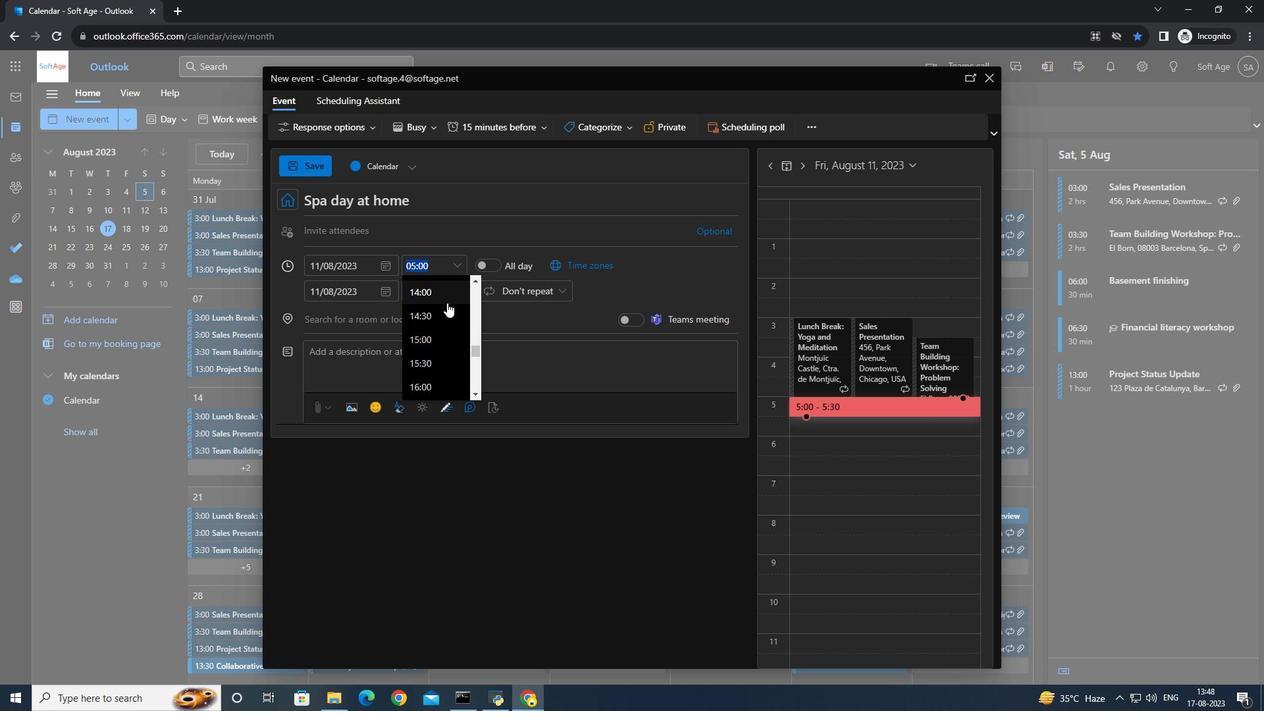 
Action: Mouse scrolled (447, 303) with delta (0, 0)
Screenshot: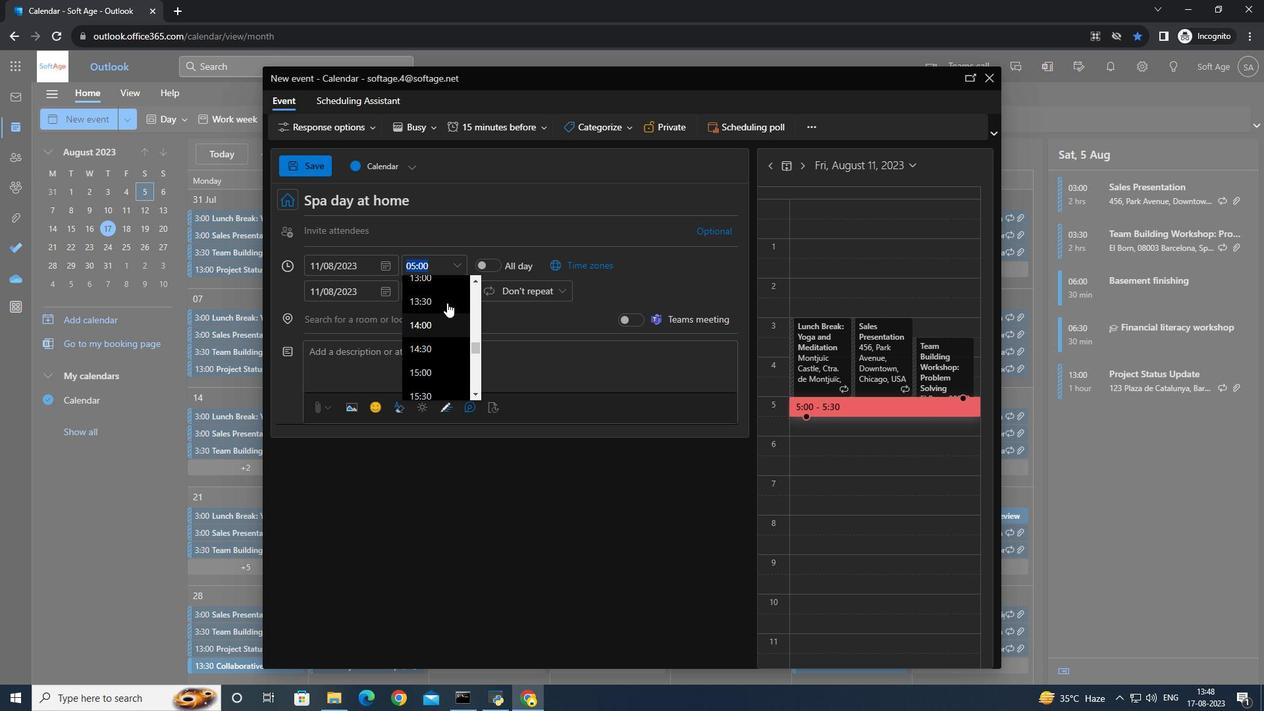 
Action: Mouse scrolled (447, 303) with delta (0, 0)
Screenshot: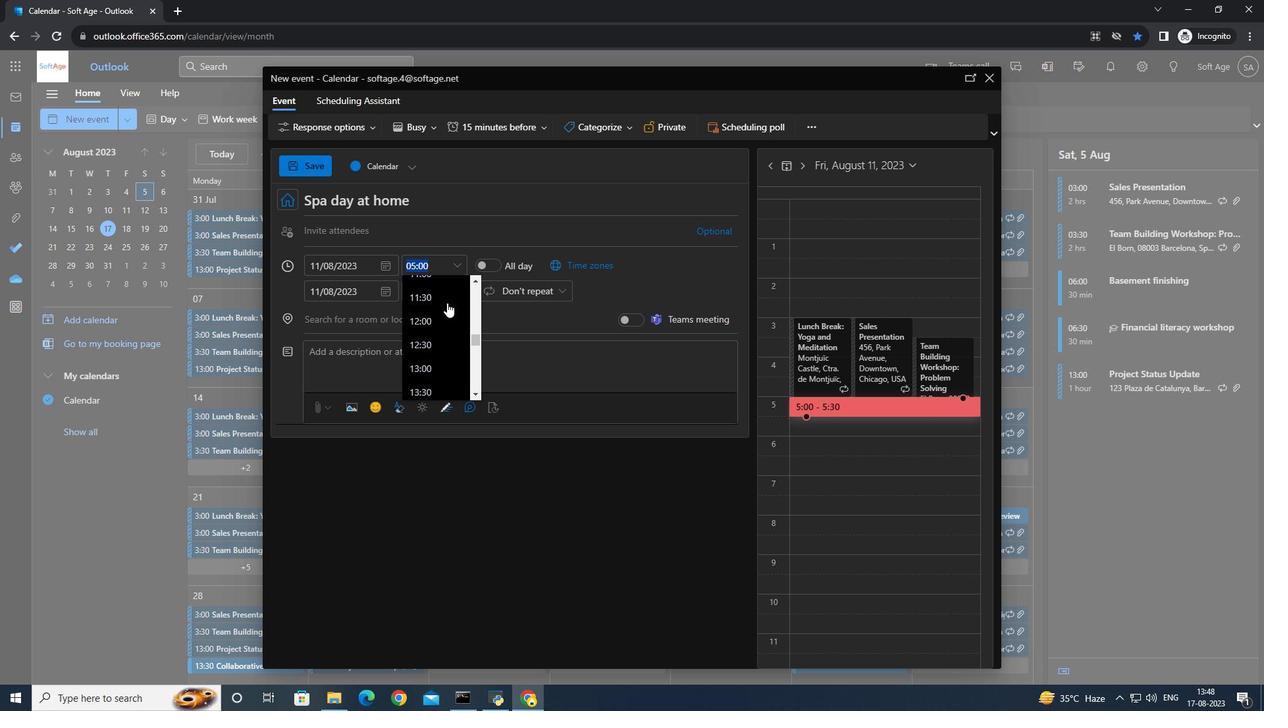
Action: Mouse moved to (426, 331)
Screenshot: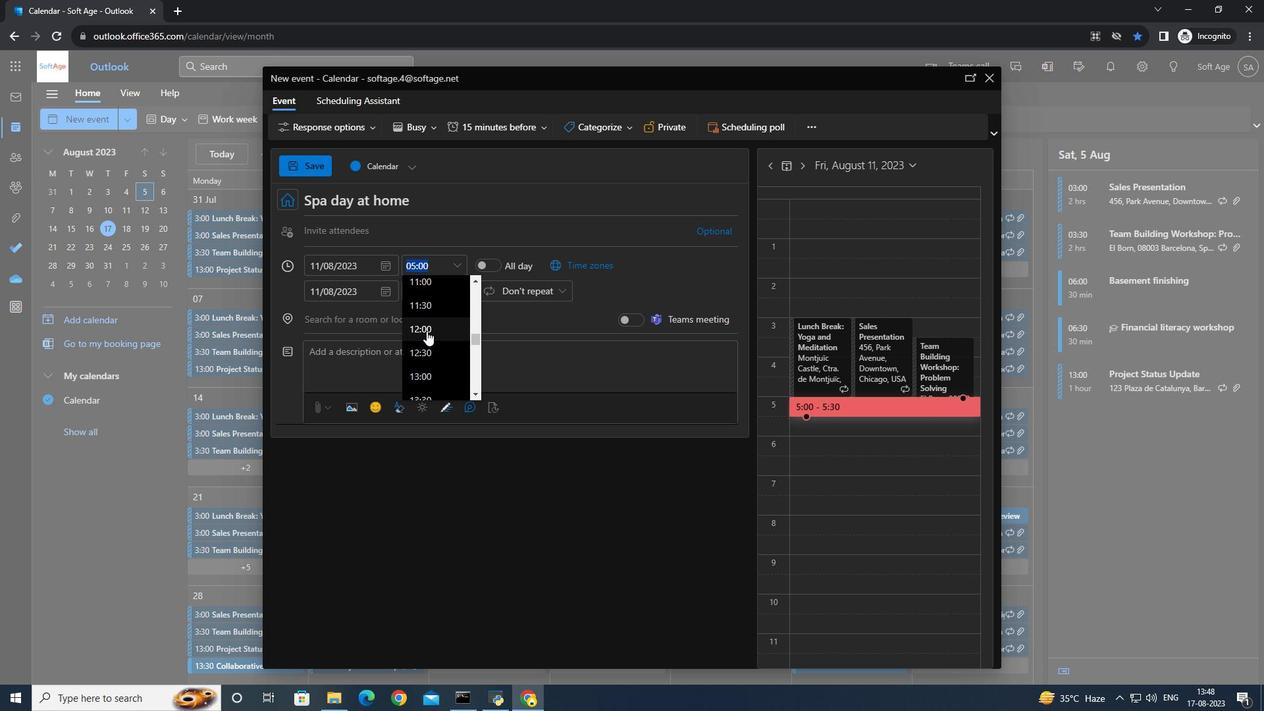 
Action: Mouse pressed left at (426, 331)
Screenshot: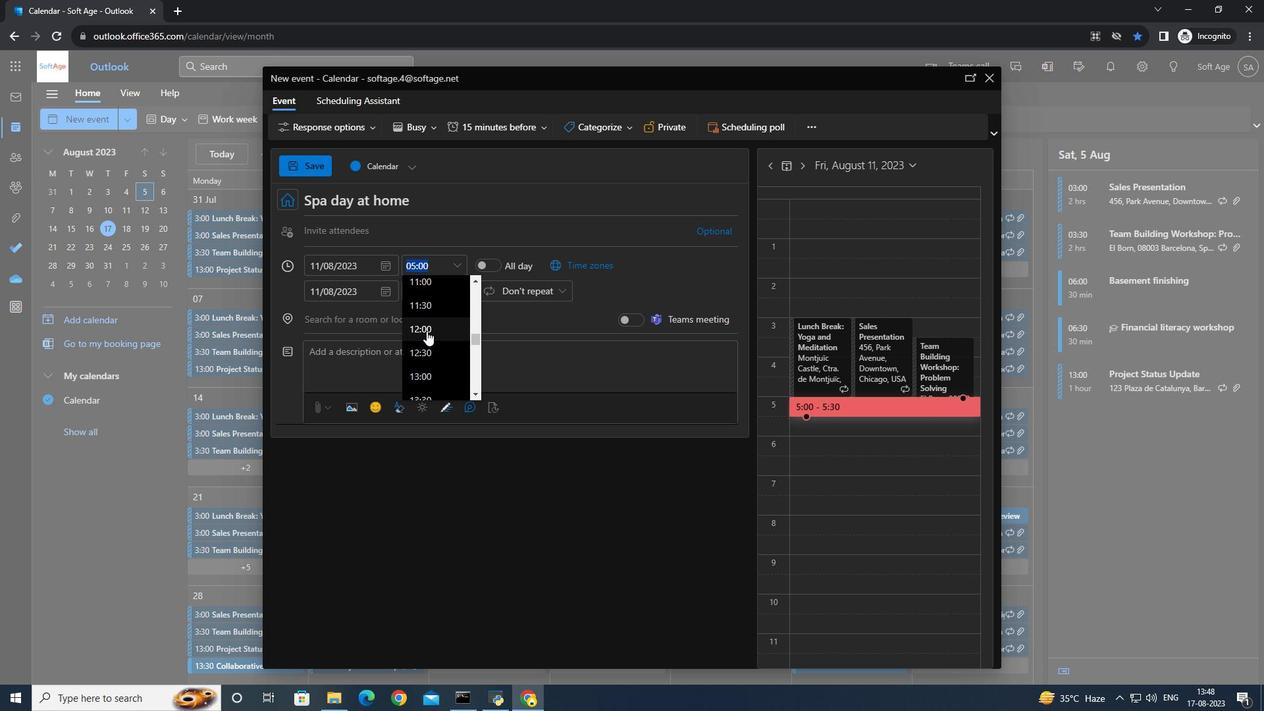 
Action: Mouse moved to (308, 162)
Screenshot: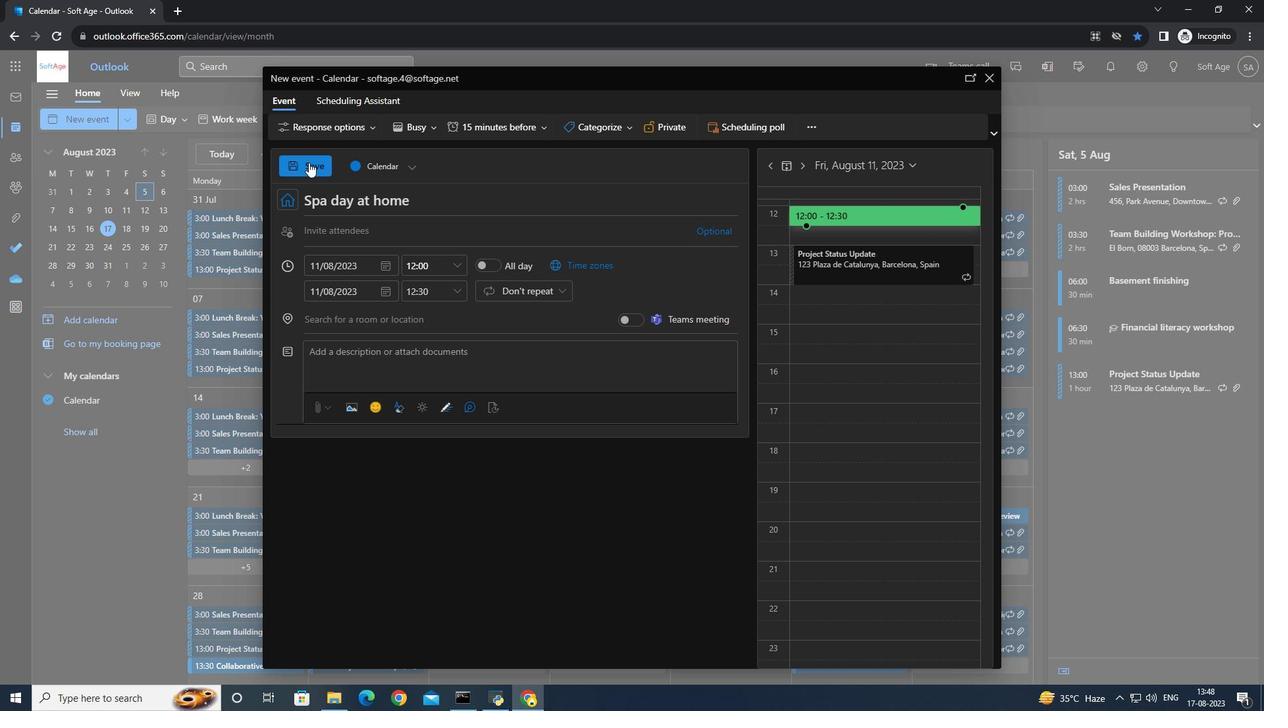 
Action: Mouse pressed left at (308, 162)
Screenshot: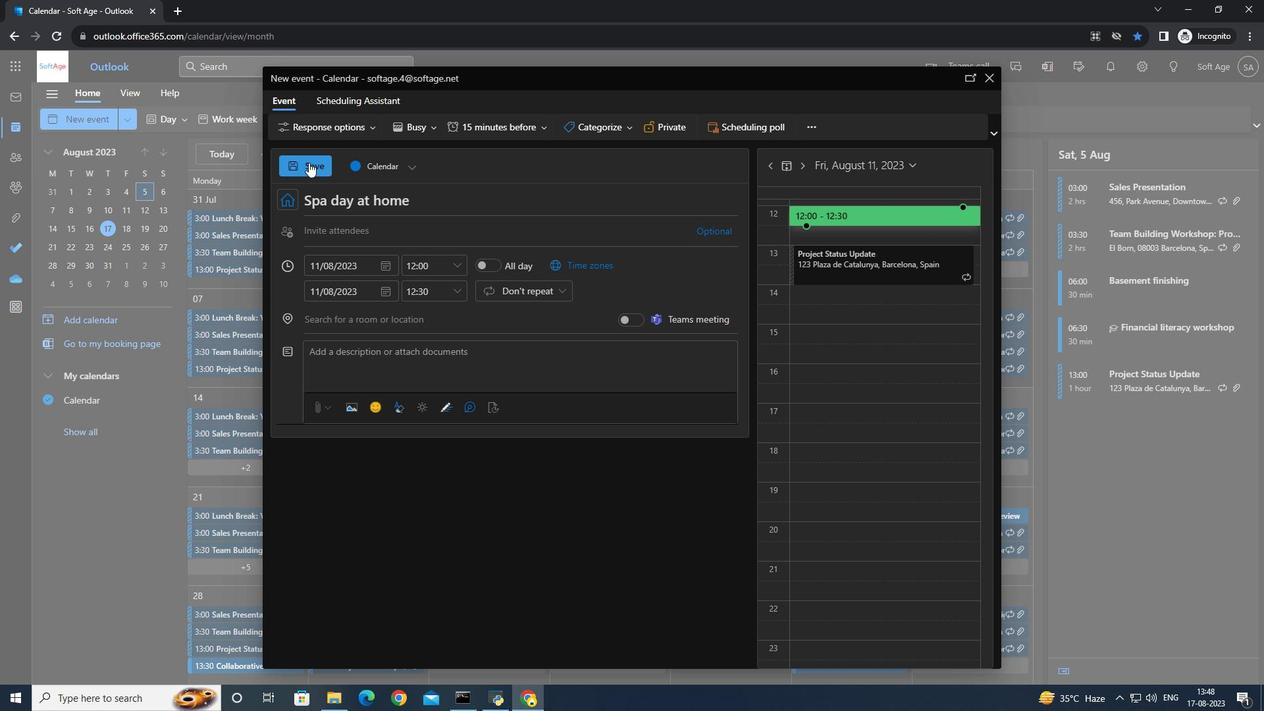 
